 Task: Create a new event for a team-building picnic and games day on the 16th at 11 AM.
Action: Mouse moved to (55, 102)
Screenshot: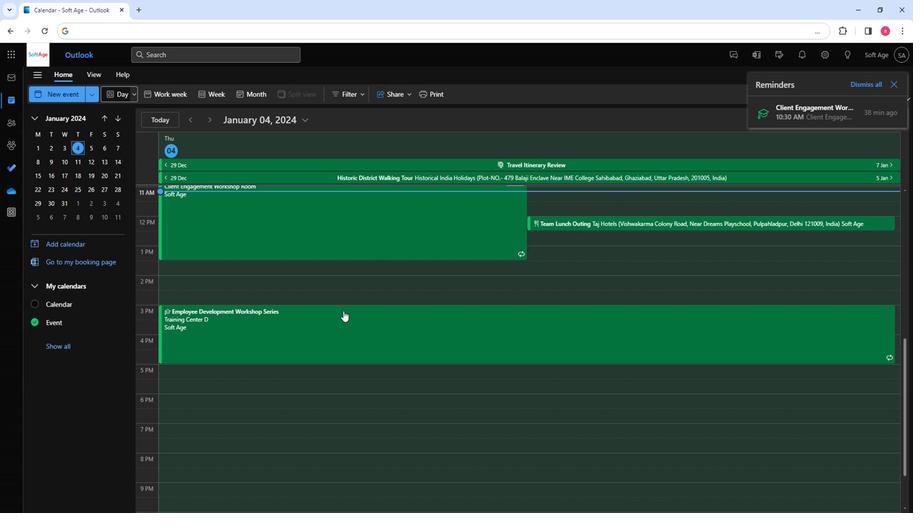 
Action: Mouse pressed left at (55, 102)
Screenshot: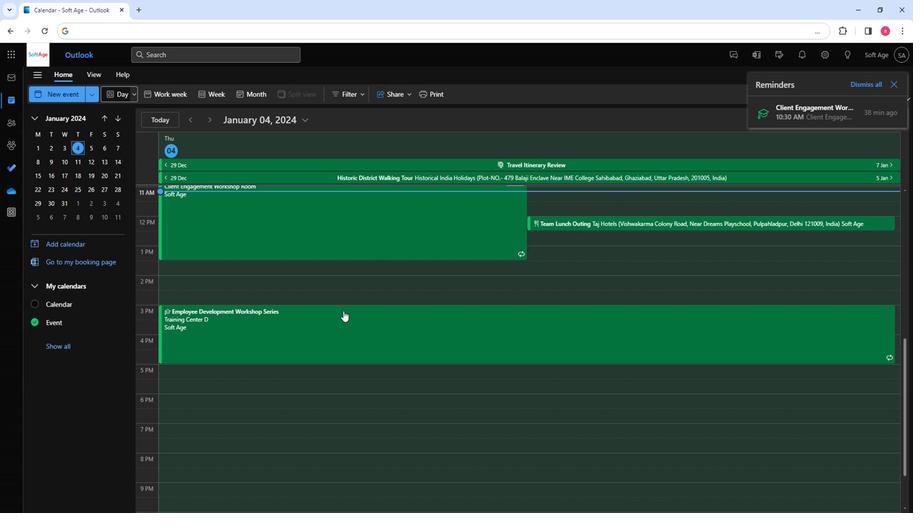 
Action: Mouse moved to (239, 165)
Screenshot: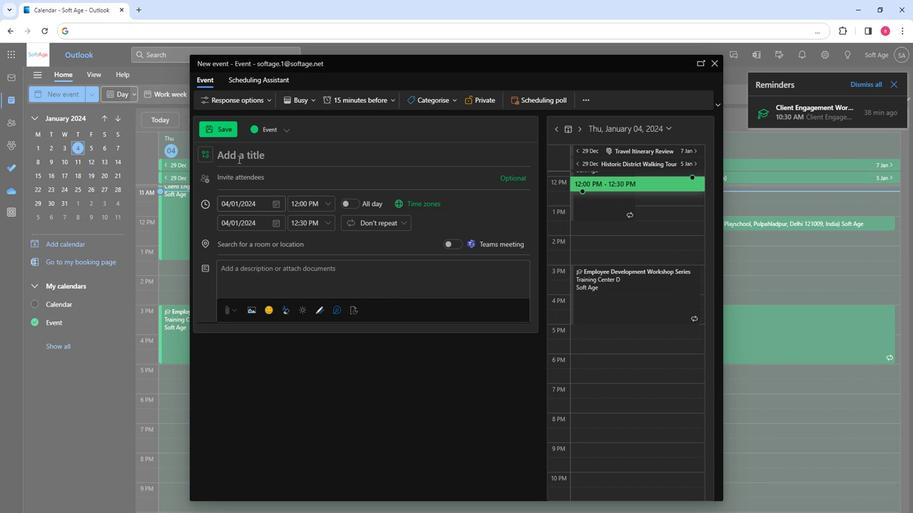 
Action: Mouse pressed left at (239, 165)
Screenshot: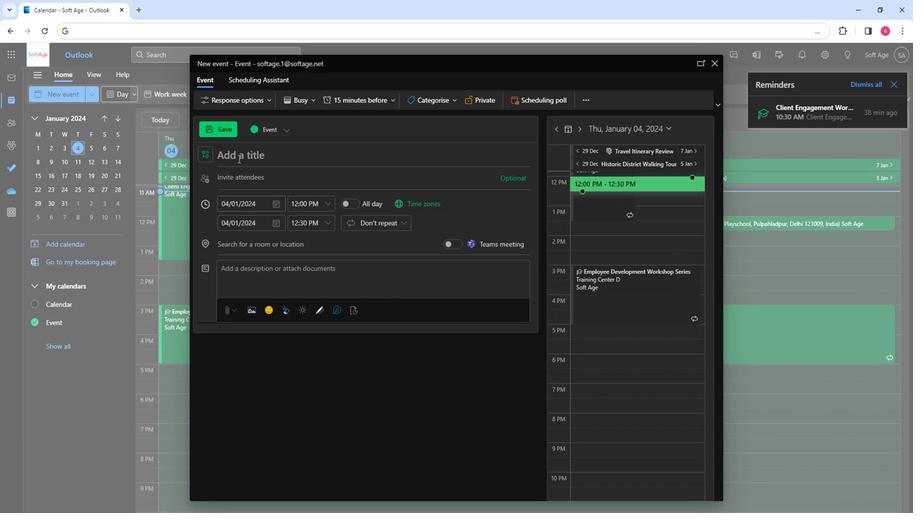 
Action: Key pressed <Key.shift><Key.shift><Key.shift><Key.shift><Key.shift><Key.shift><Key.shift><Key.shift><Key.shift><Key.shift><Key.shift><Key.shift><Key.shift><Key.shift><Key.shift><Key.shift><Key.shift><Key.shift><Key.shift><Key.shift><Key.shift>Team-<Key.shift>Building<Key.space><Key.shift>Picnic<Key.space><Key.shift>And<Key.space><Key.backspace><Key.backspace><Key.backspace><Key.backspace>and<Key.space><Key.shift><Key.shift><Key.shift><Key.shift><Key.shift><Key.shift><Key.shift><Key.shift><Key.shift><Key.shift><Key.shift><Key.shift><Key.shift><Key.shift><Key.shift><Key.shift><Key.shift><Key.shift><Key.shift><Key.shift><Key.shift><Key.shift><Key.shift><Key.shift><Key.shift><Key.shift><Key.shift><Key.shift><Key.shift><Key.shift><Key.shift><Key.shift><Key.shift><Key.shift><Key.shift><Key.shift><Key.shift><Key.shift><Key.shift><Key.shift><Key.shift><Key.shift><Key.shift><Key.shift><Key.shift><Key.shift><Key.shift><Key.shift><Key.shift><Key.shift><Key.shift><Key.shift><Key.shift><Key.shift><Key.shift><Key.shift><Key.shift><Key.shift>Games<Key.space><Key.shift>Day
Screenshot: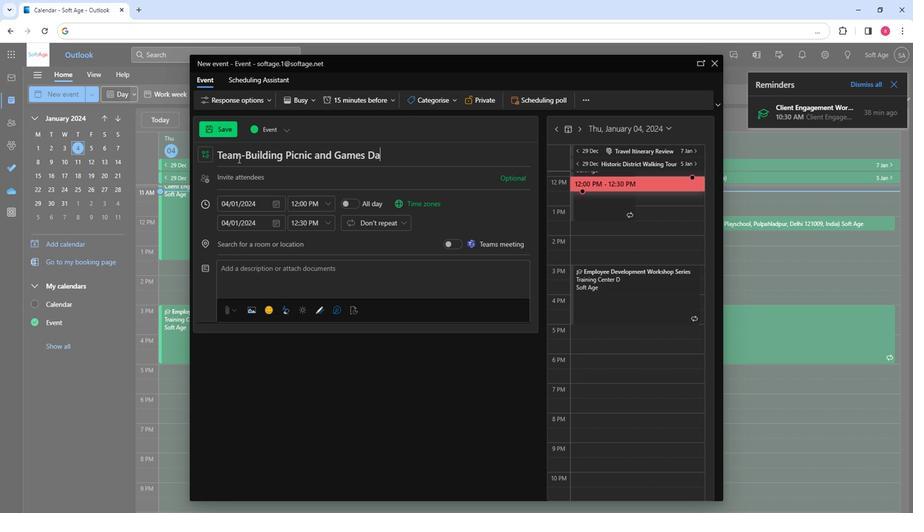 
Action: Mouse moved to (257, 178)
Screenshot: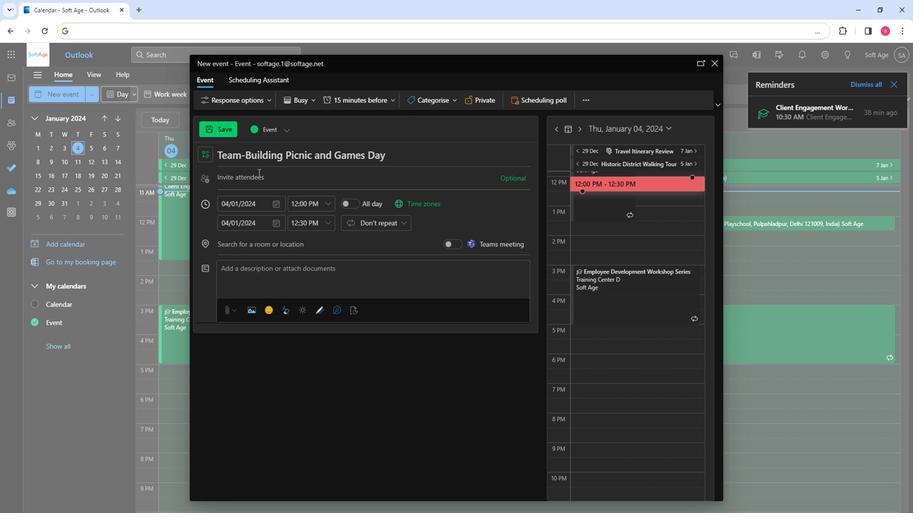 
Action: Mouse pressed left at (257, 178)
Screenshot: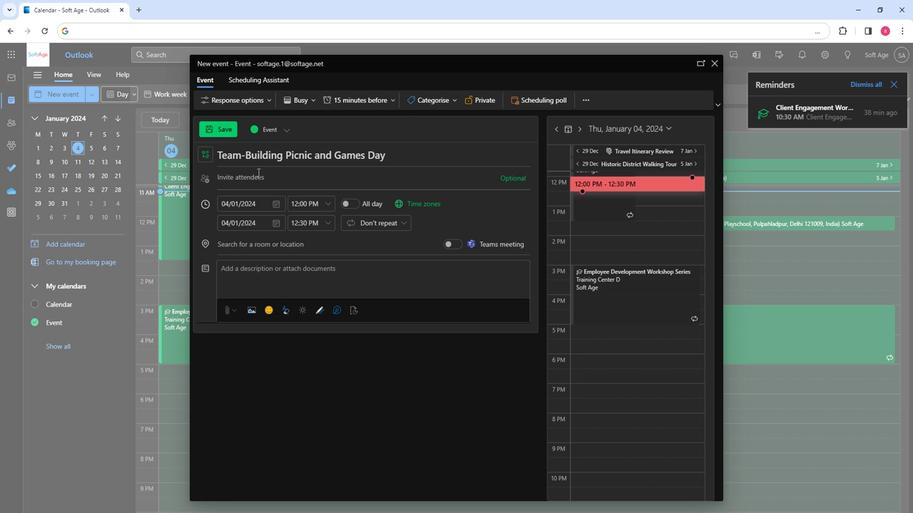 
Action: Key pressed so
Screenshot: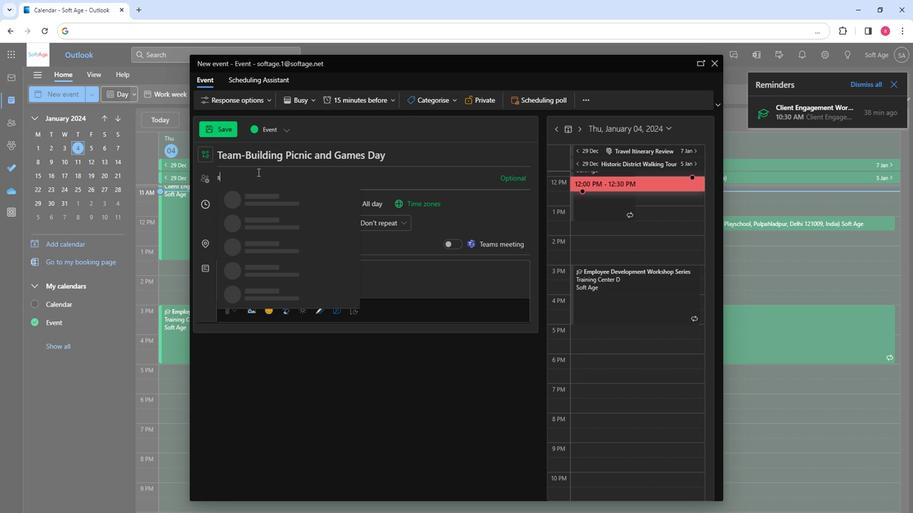
Action: Mouse moved to (255, 226)
Screenshot: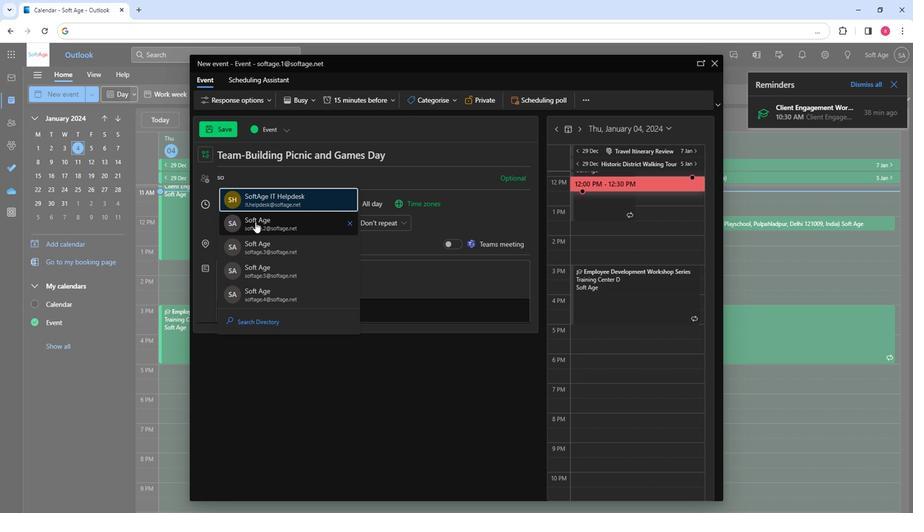 
Action: Mouse pressed left at (255, 226)
Screenshot: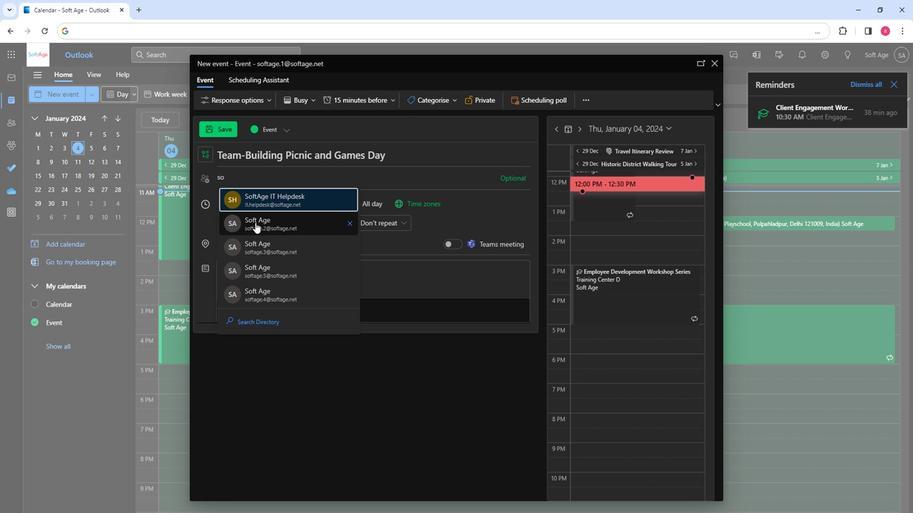 
Action: Key pressed so
Screenshot: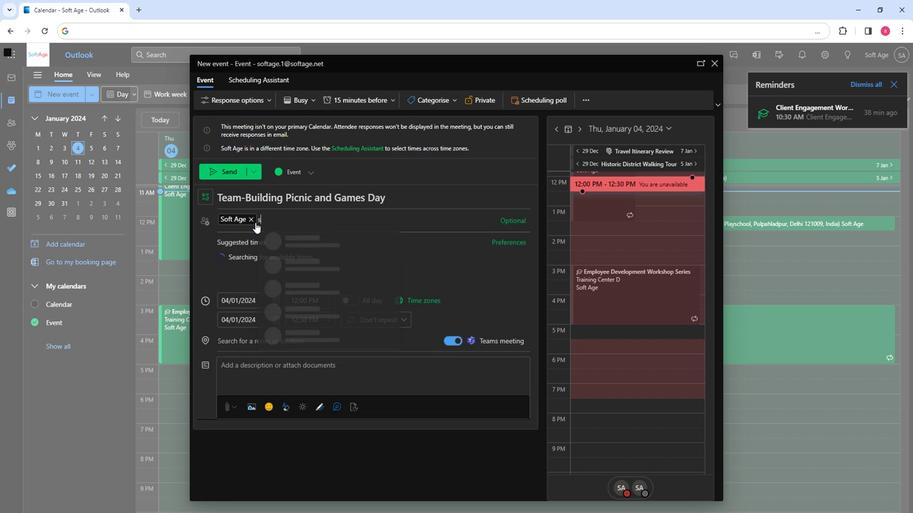 
Action: Mouse moved to (290, 288)
Screenshot: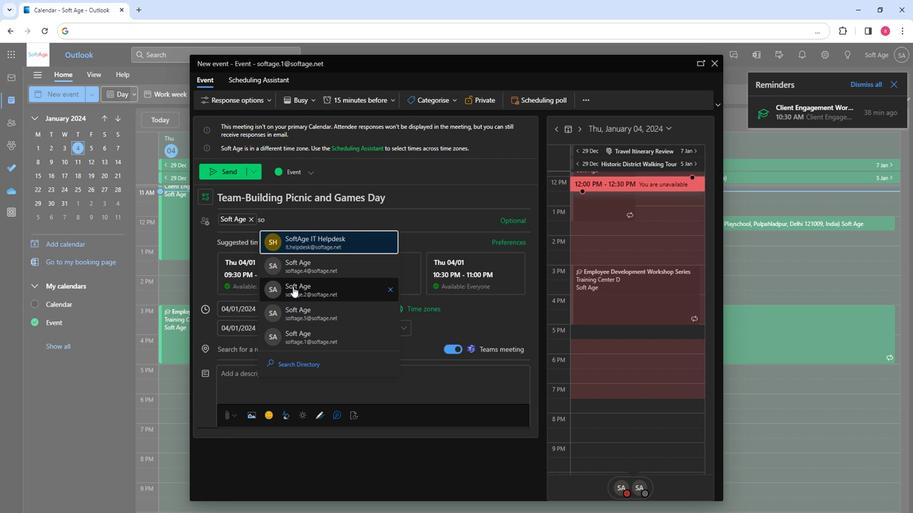
Action: Mouse pressed left at (290, 288)
Screenshot: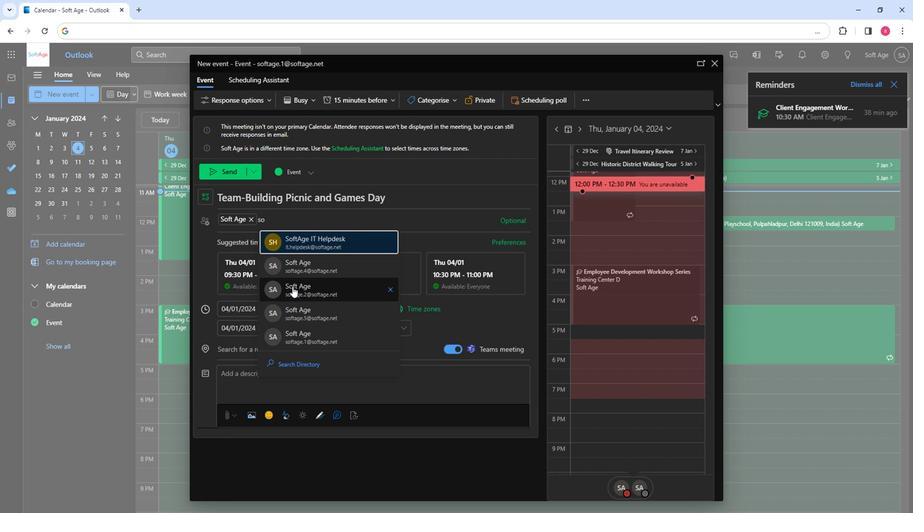 
Action: Key pressed so
Screenshot: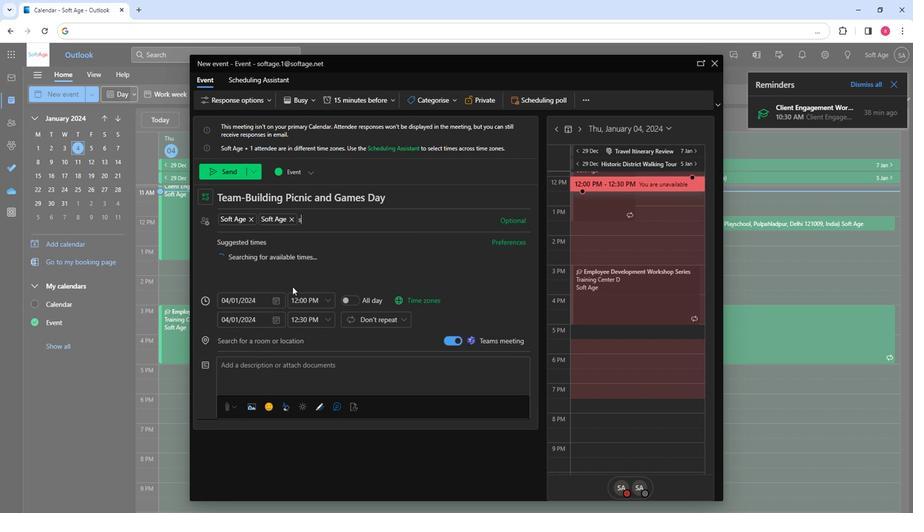 
Action: Mouse moved to (321, 315)
Screenshot: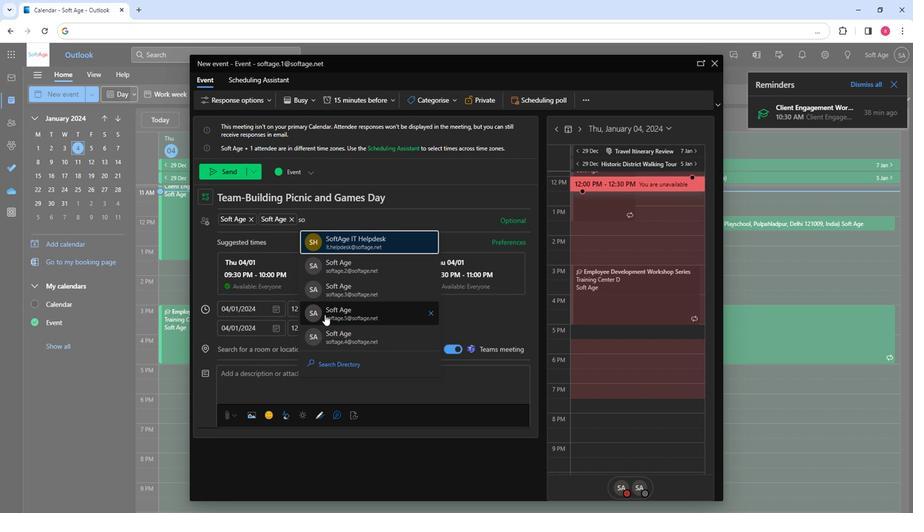 
Action: Mouse pressed left at (321, 315)
Screenshot: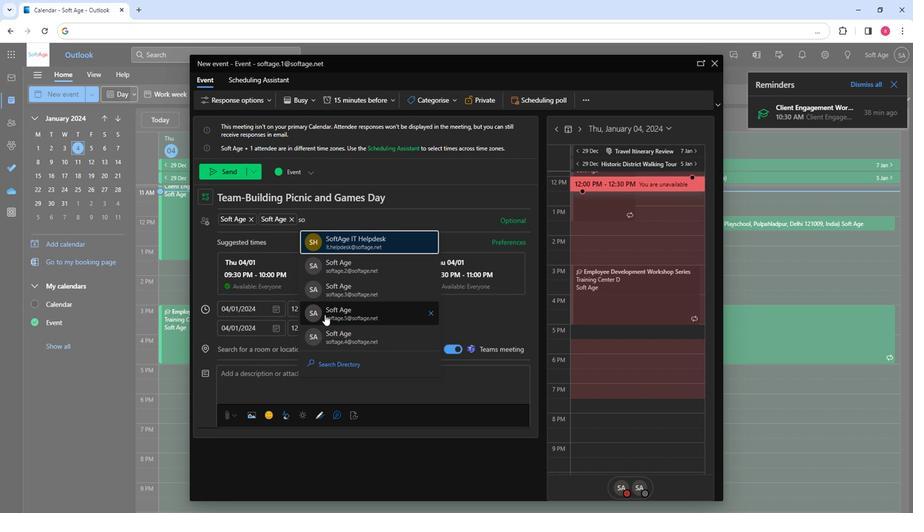 
Action: Key pressed so
Screenshot: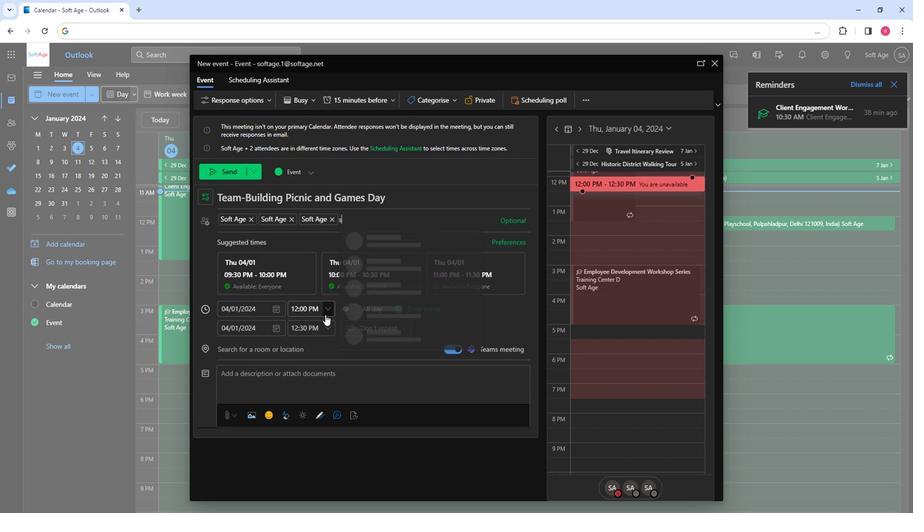 
Action: Mouse moved to (365, 339)
Screenshot: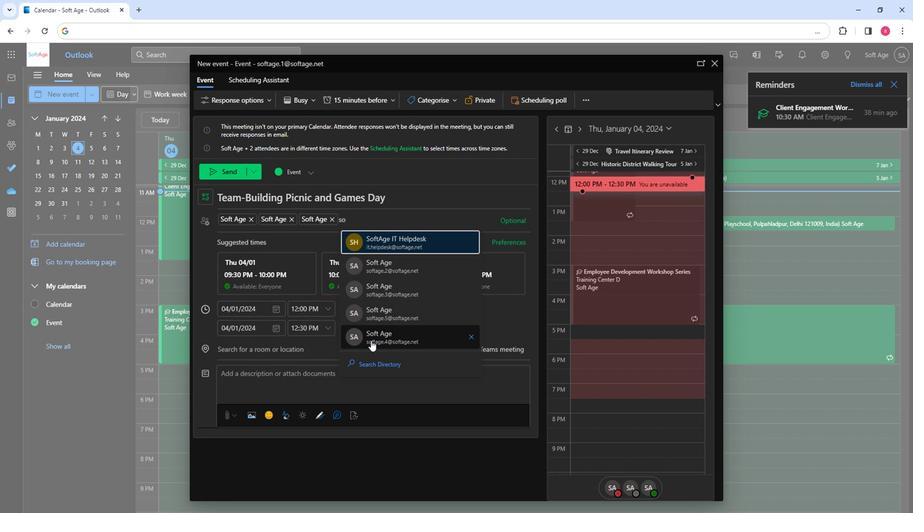 
Action: Mouse pressed left at (365, 339)
Screenshot: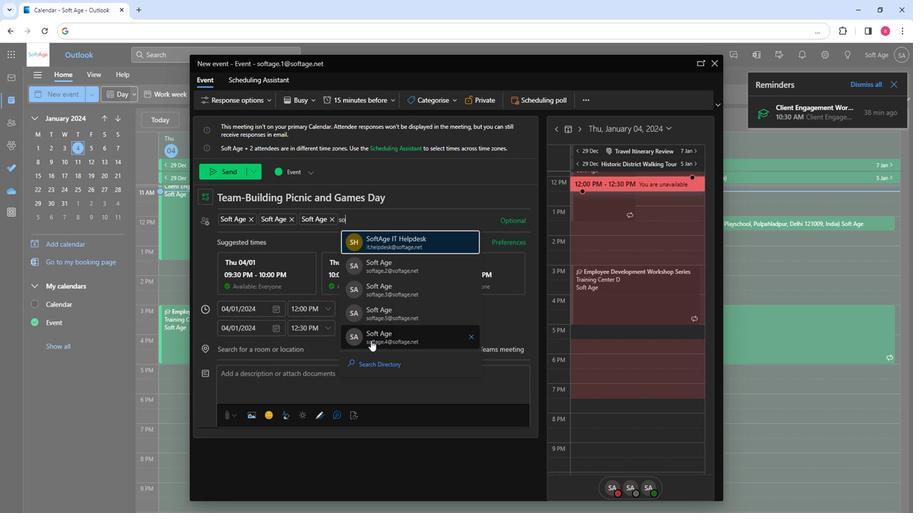 
Action: Mouse moved to (277, 308)
Screenshot: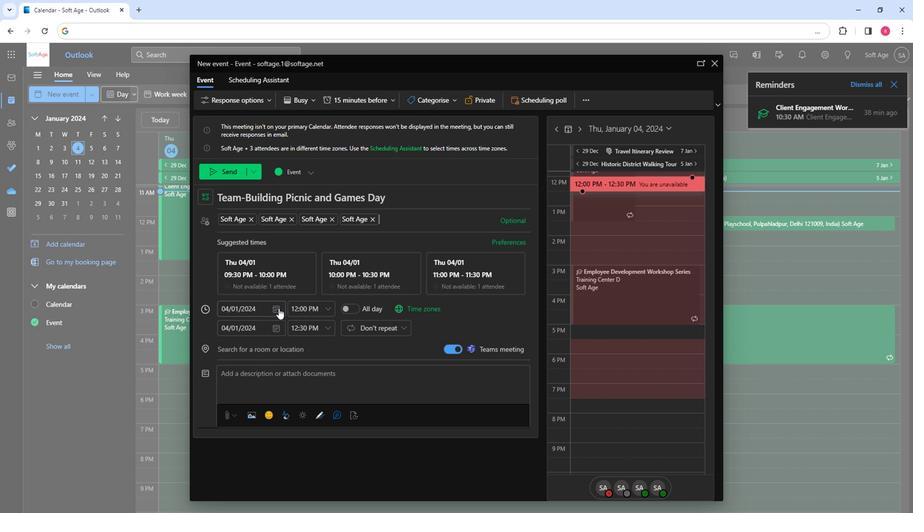 
Action: Mouse pressed left at (277, 308)
Screenshot: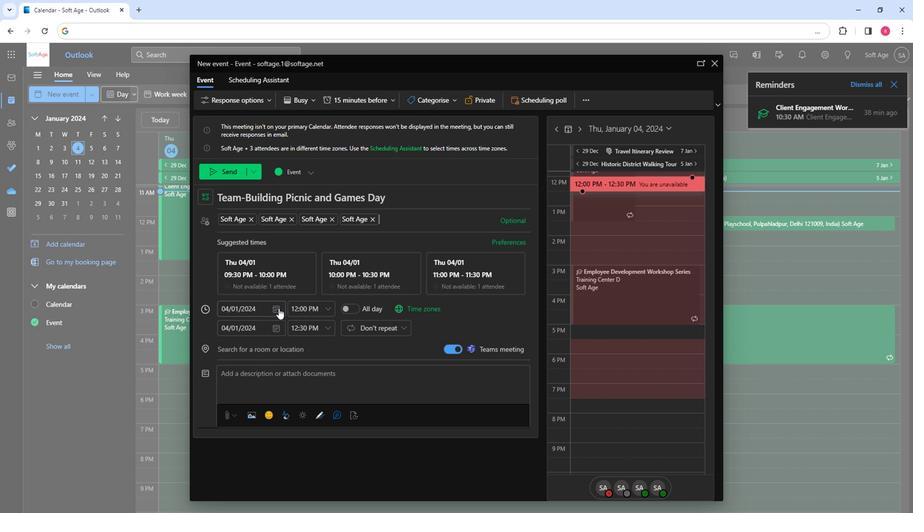 
Action: Mouse moved to (244, 385)
Screenshot: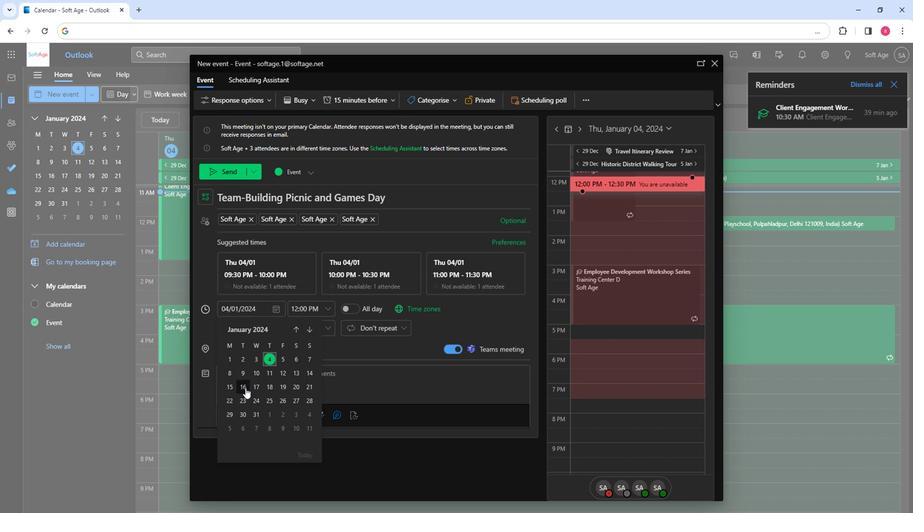 
Action: Mouse pressed left at (244, 385)
Screenshot: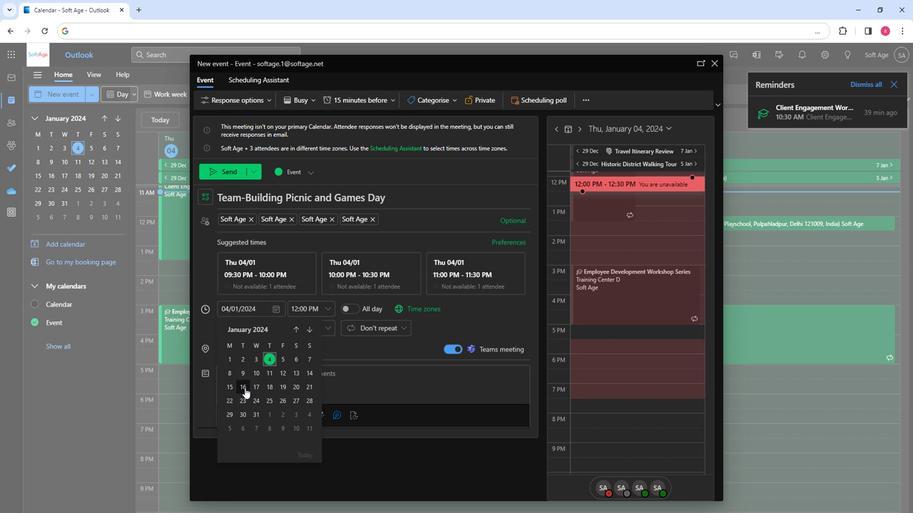 
Action: Mouse moved to (322, 308)
Screenshot: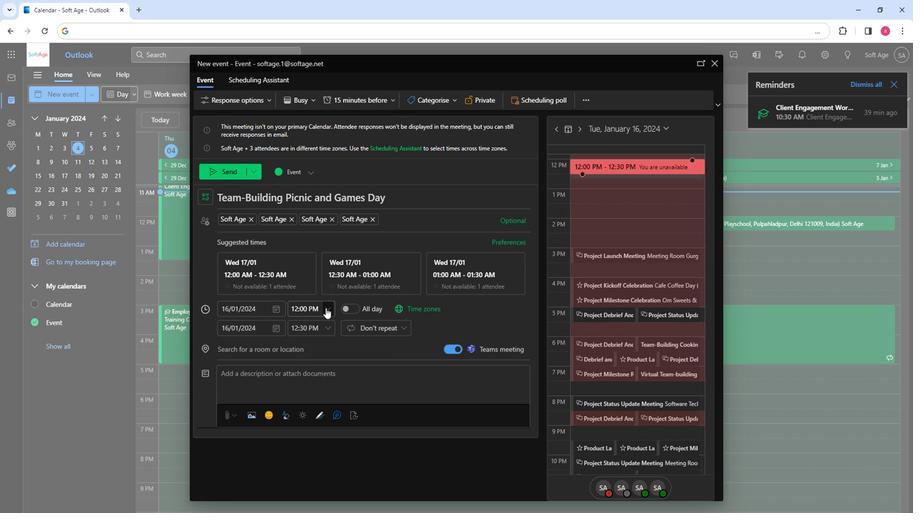 
Action: Mouse pressed left at (322, 308)
Screenshot: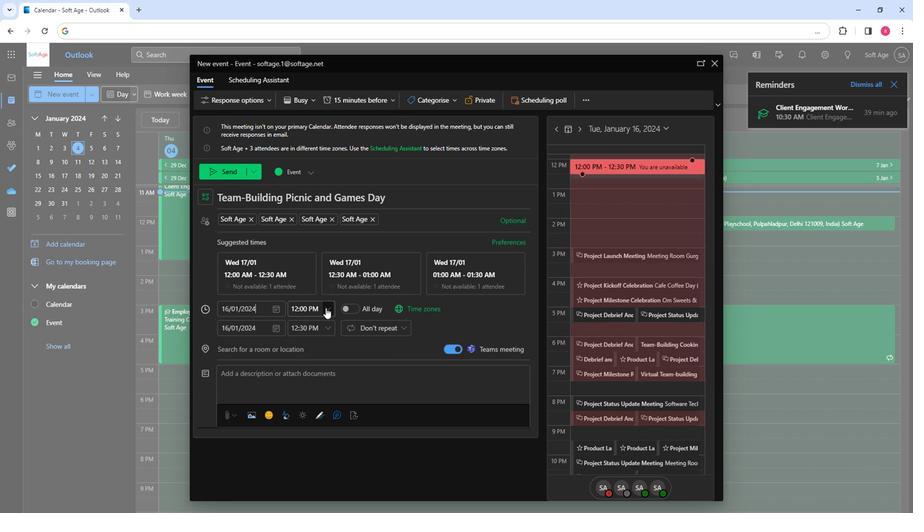
Action: Mouse moved to (308, 357)
Screenshot: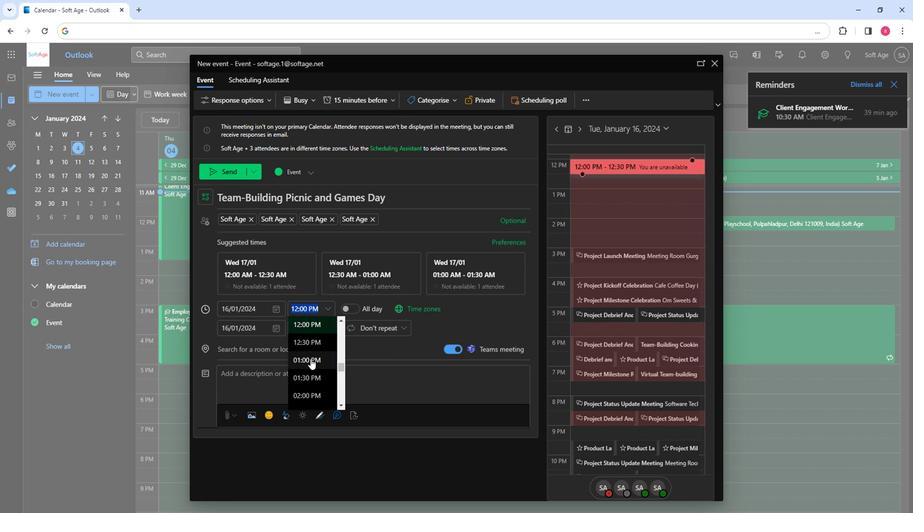 
Action: Mouse scrolled (308, 356) with delta (0, 0)
Screenshot: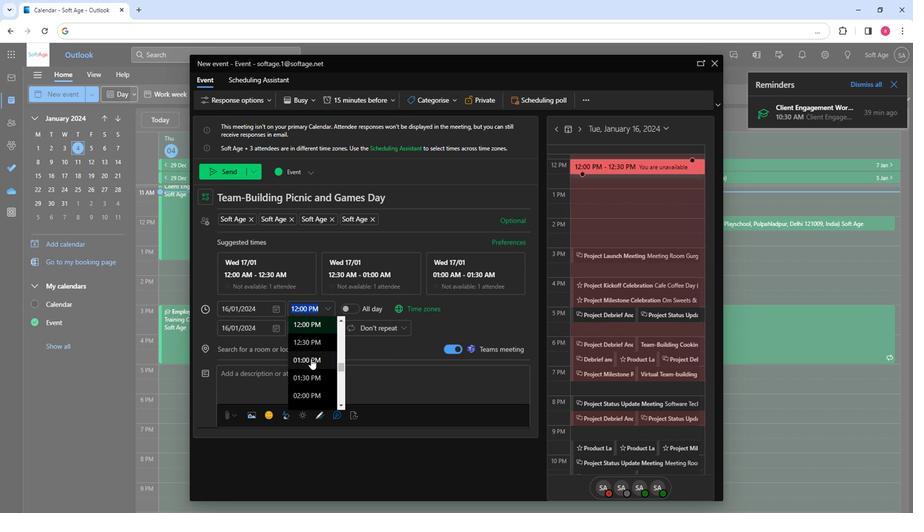 
Action: Mouse moved to (308, 357)
Screenshot: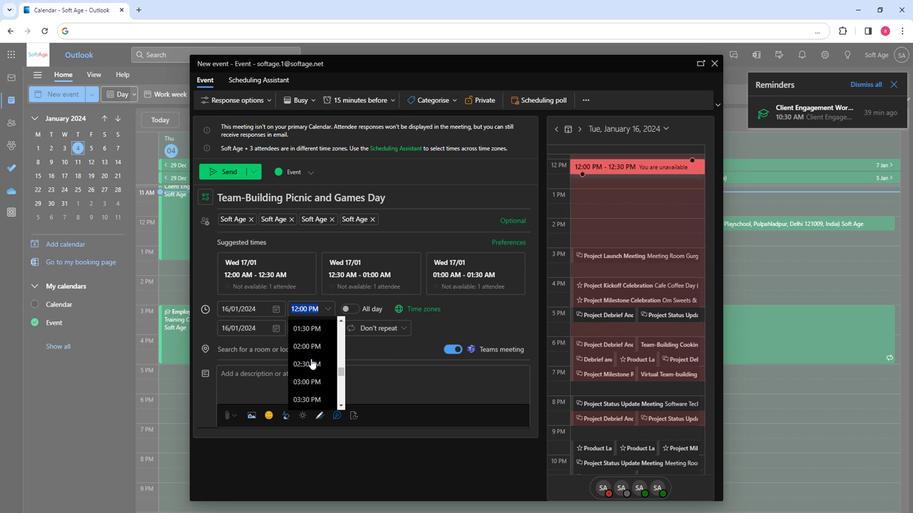 
Action: Mouse scrolled (308, 358) with delta (0, 0)
Screenshot: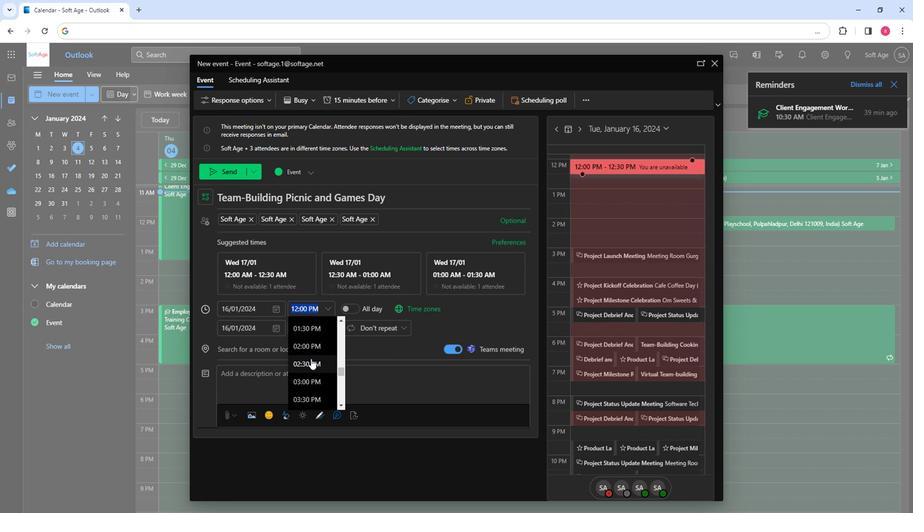 
Action: Mouse scrolled (308, 358) with delta (0, 0)
Screenshot: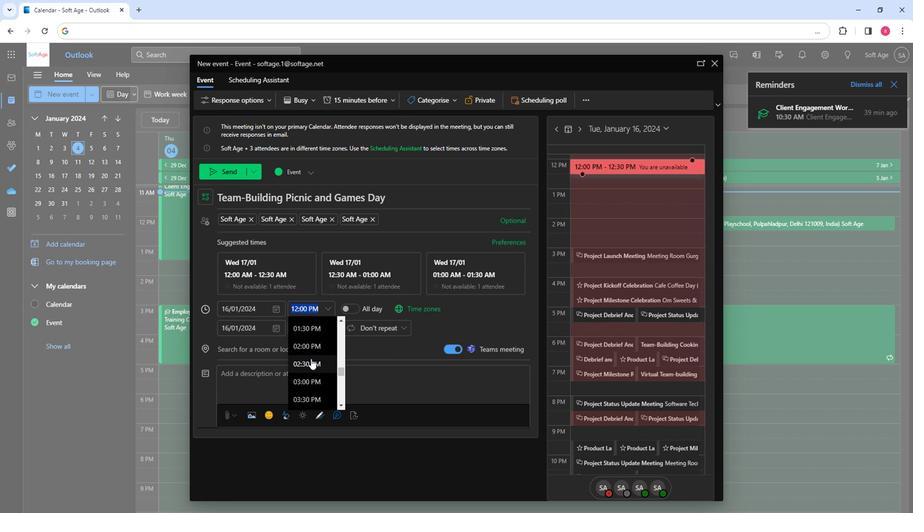 
Action: Mouse scrolled (308, 358) with delta (0, 0)
Screenshot: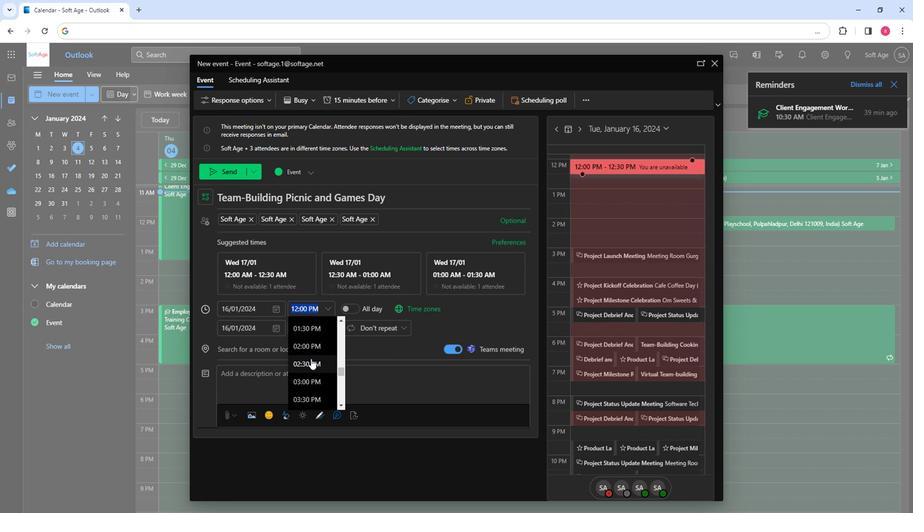 
Action: Mouse scrolled (308, 358) with delta (0, 0)
Screenshot: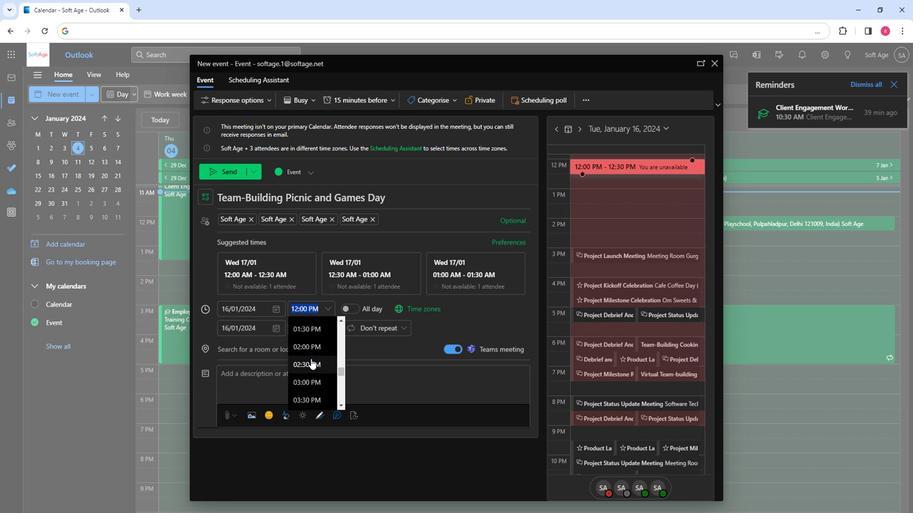 
Action: Mouse moved to (308, 357)
Screenshot: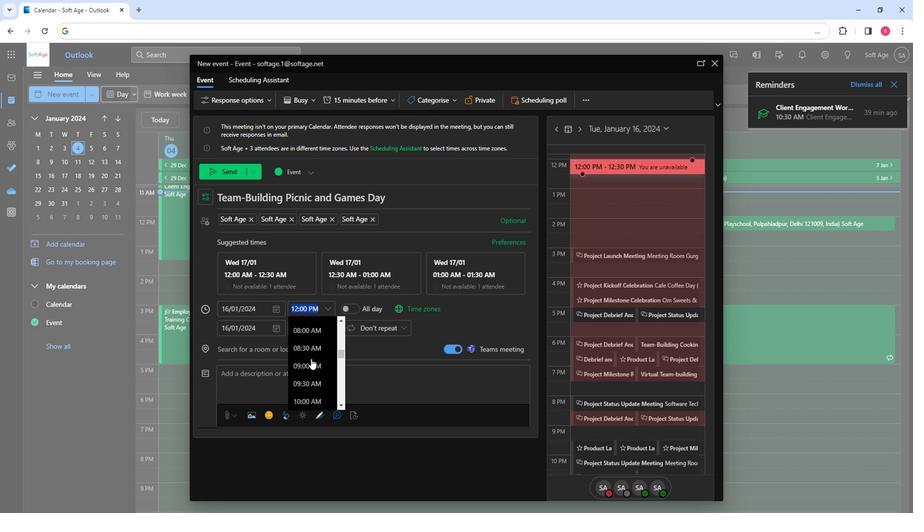 
Action: Mouse scrolled (308, 358) with delta (0, 0)
Screenshot: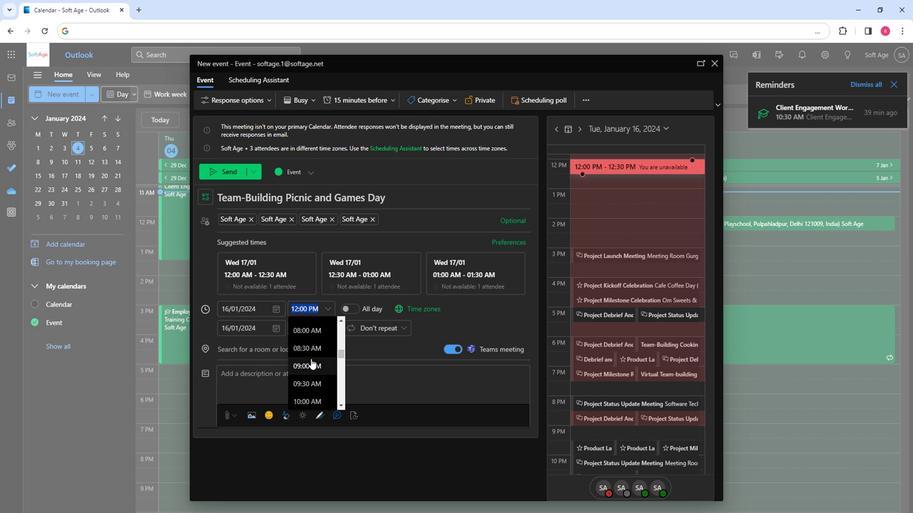 
Action: Mouse scrolled (308, 356) with delta (0, 0)
Screenshot: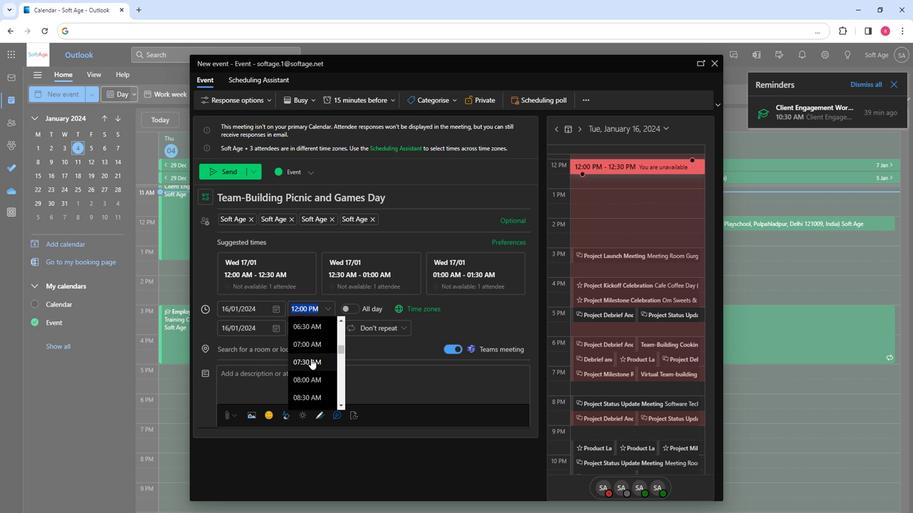 
Action: Mouse scrolled (308, 356) with delta (0, 0)
Screenshot: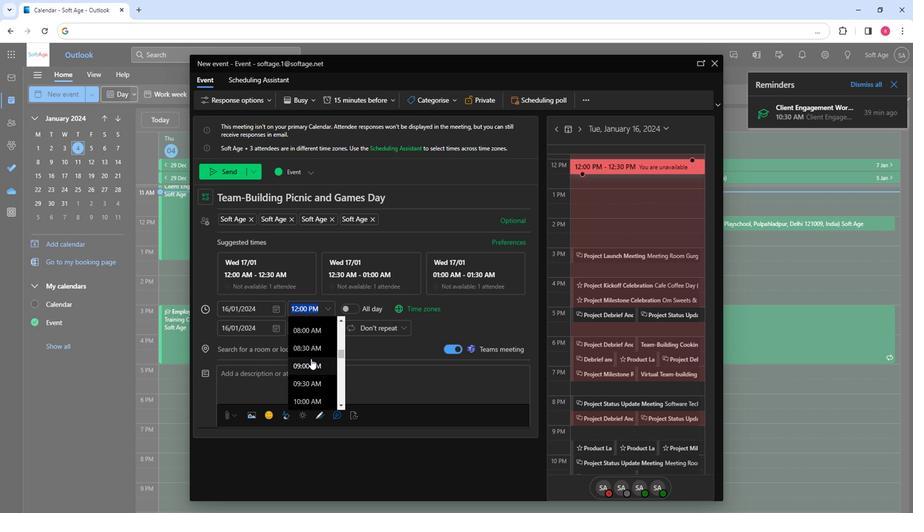 
Action: Mouse moved to (305, 373)
Screenshot: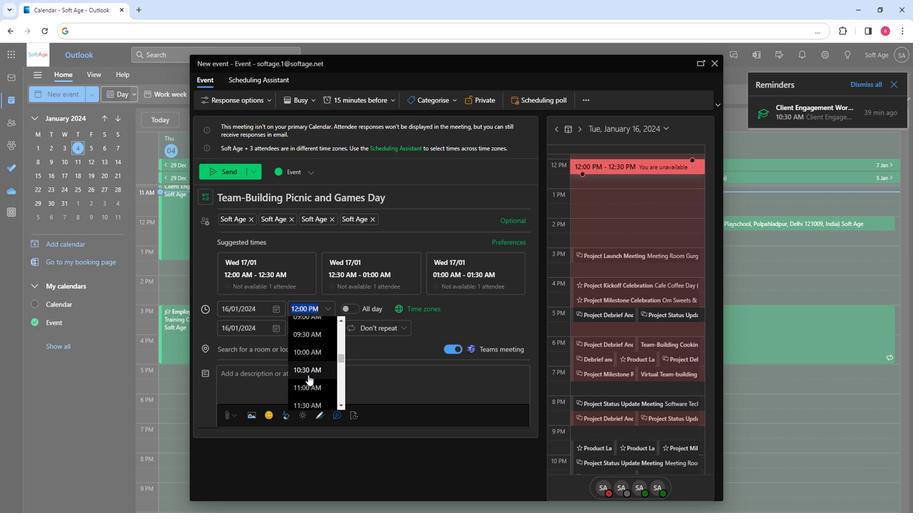 
Action: Mouse scrolled (305, 372) with delta (0, 0)
Screenshot: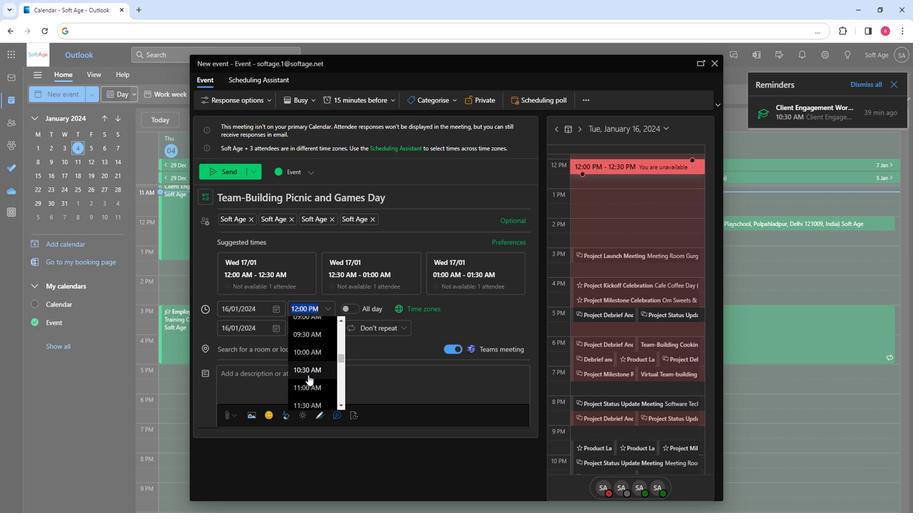 
Action: Mouse moved to (306, 337)
Screenshot: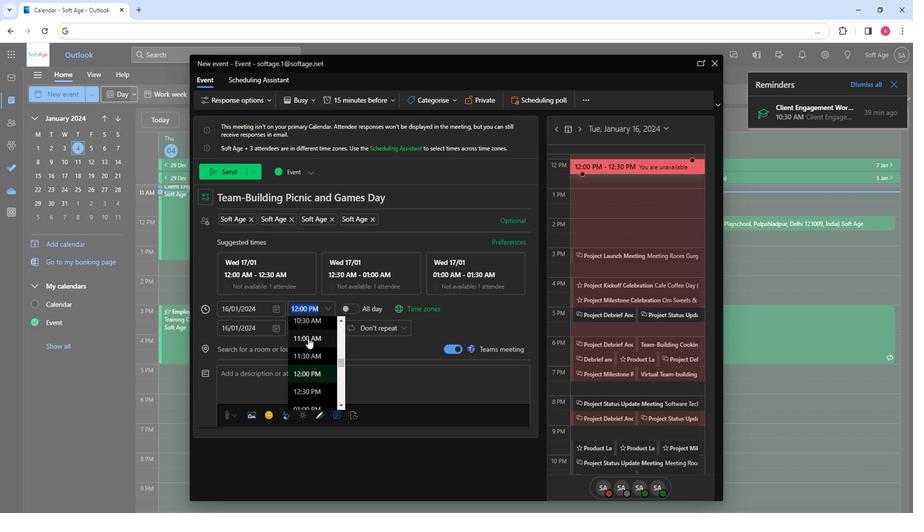 
Action: Mouse pressed left at (306, 337)
Screenshot: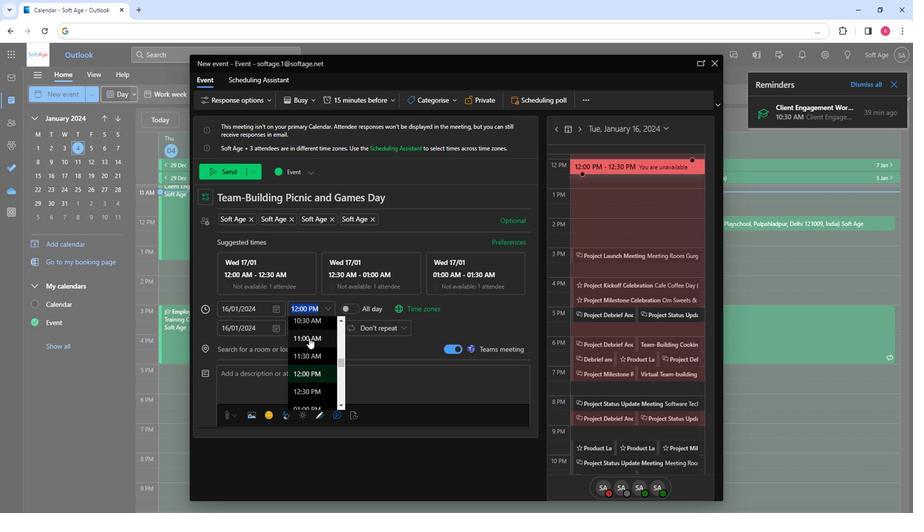 
Action: Mouse moved to (277, 342)
Screenshot: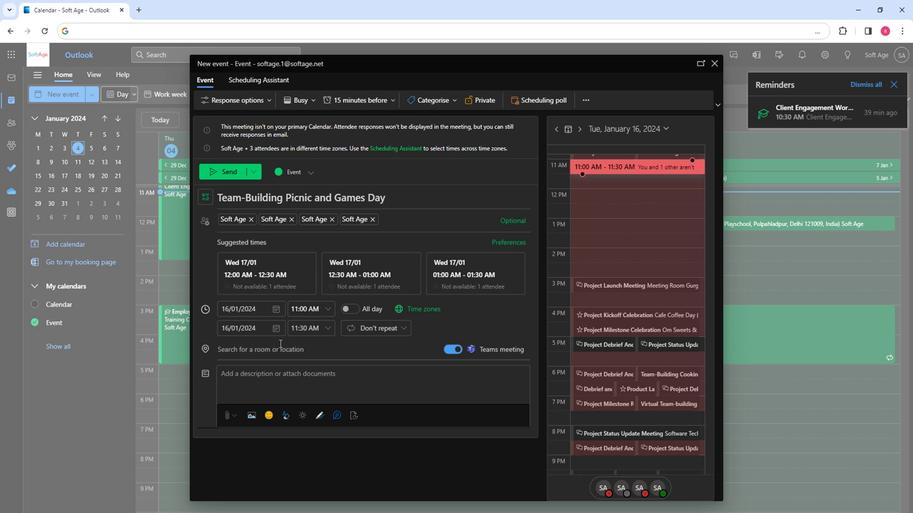 
Action: Mouse pressed left at (277, 342)
Screenshot: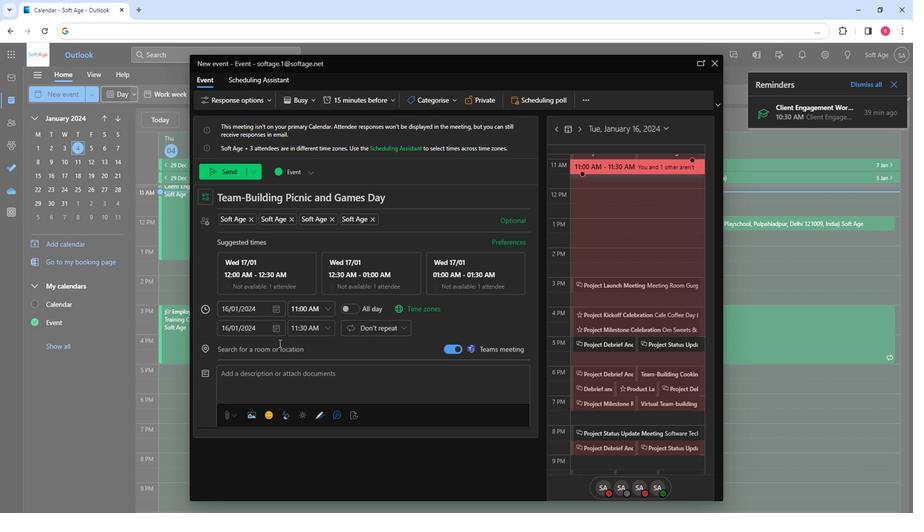 
Action: Key pressed so
Screenshot: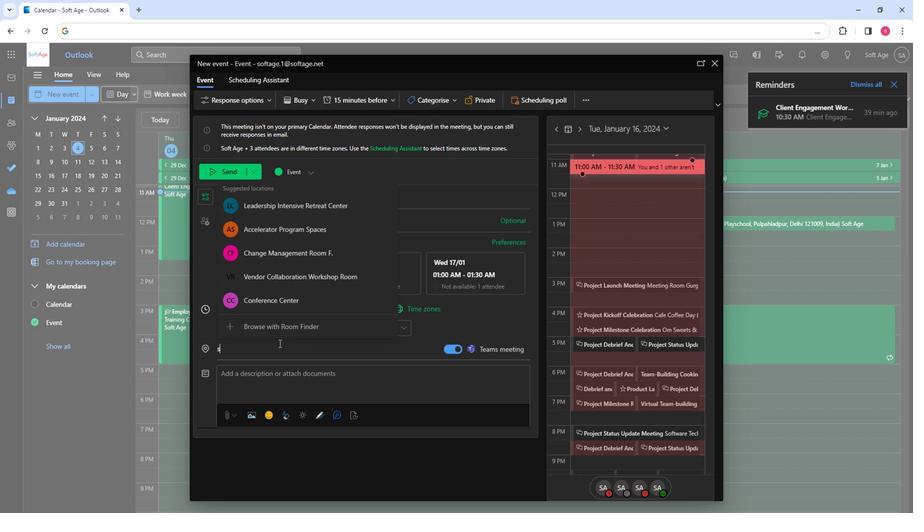 
Action: Mouse moved to (269, 301)
Screenshot: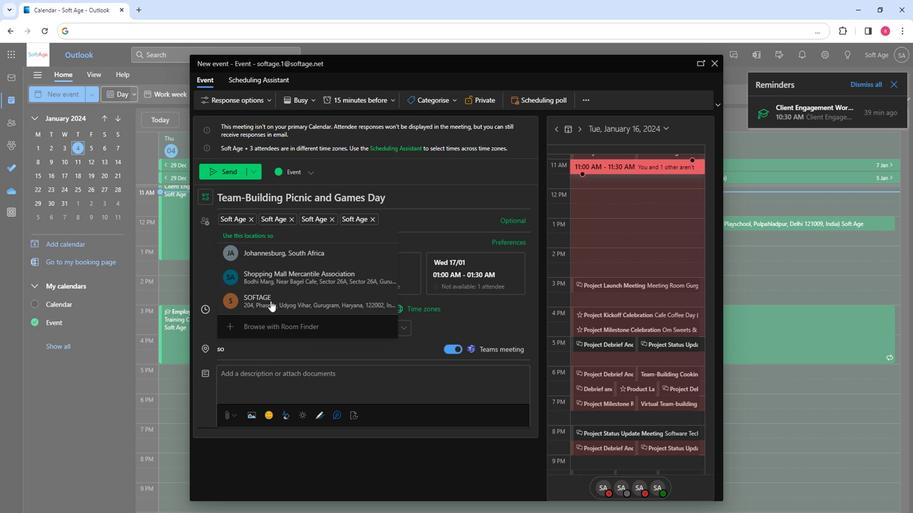 
Action: Mouse pressed left at (269, 301)
Screenshot: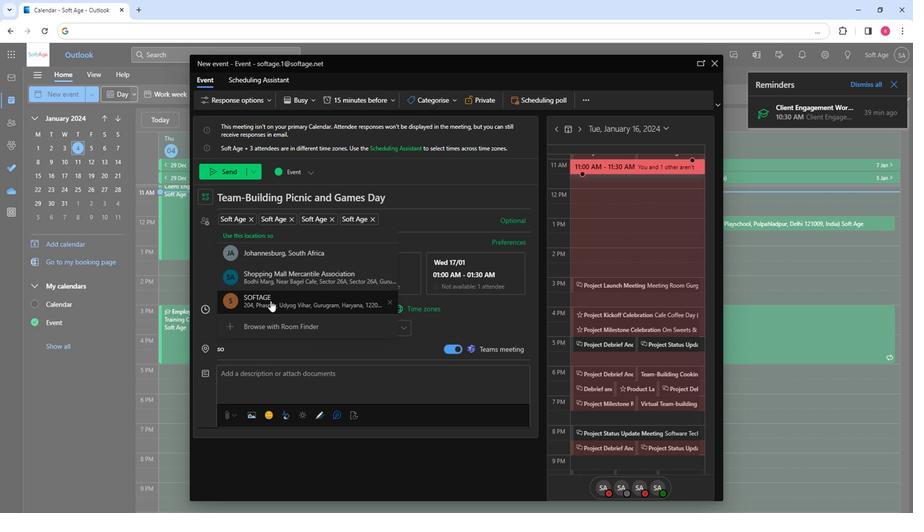 
Action: Mouse moved to (275, 345)
Screenshot: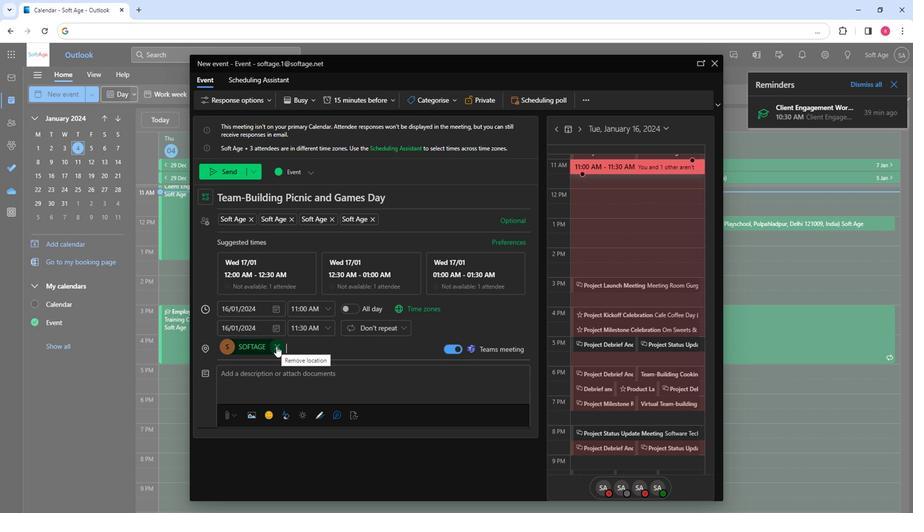 
Action: Mouse pressed left at (275, 345)
Screenshot: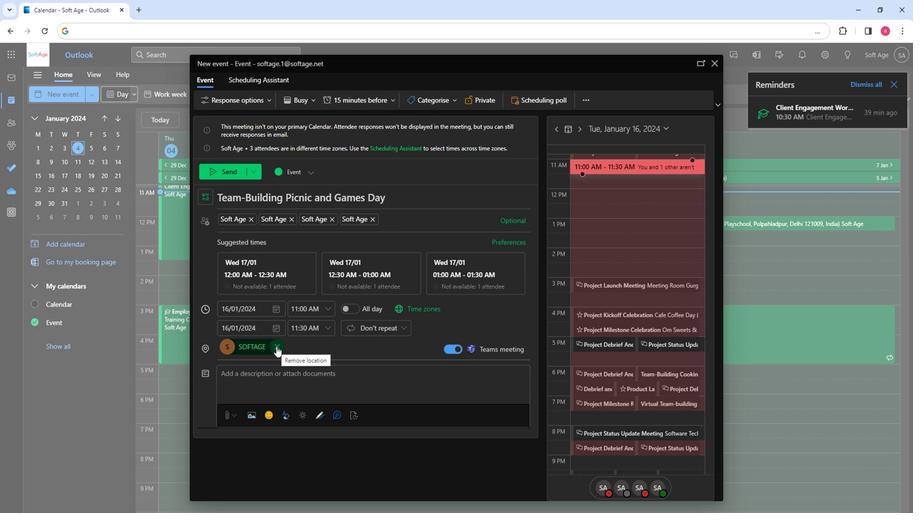 
Action: Mouse moved to (273, 342)
Screenshot: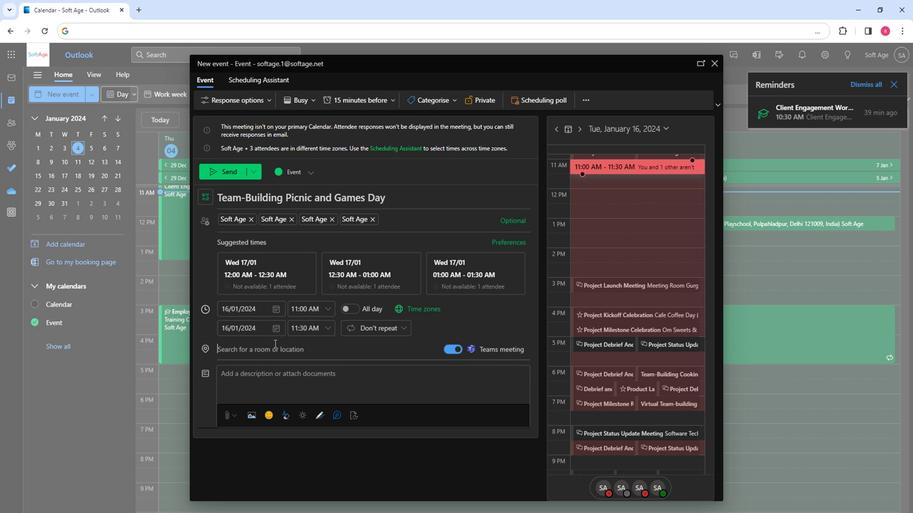 
Action: Mouse pressed left at (273, 342)
Screenshot: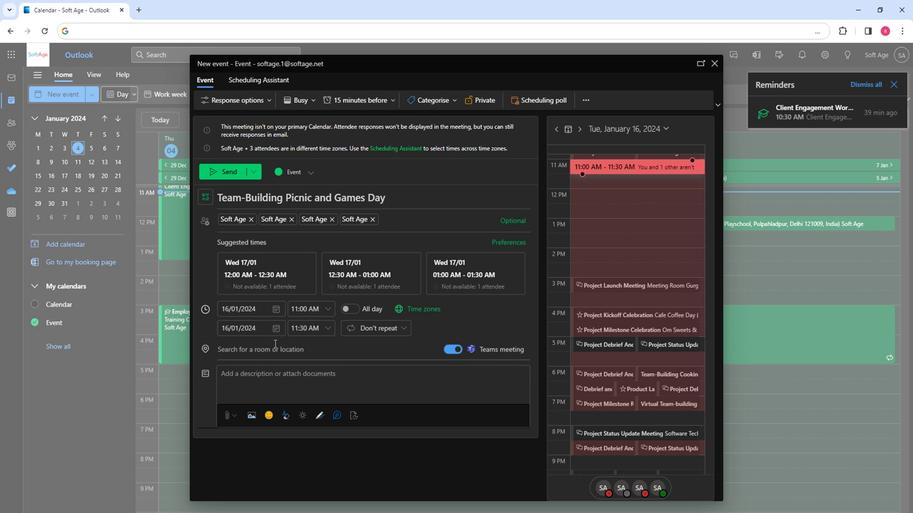 
Action: Mouse moved to (272, 342)
Screenshot: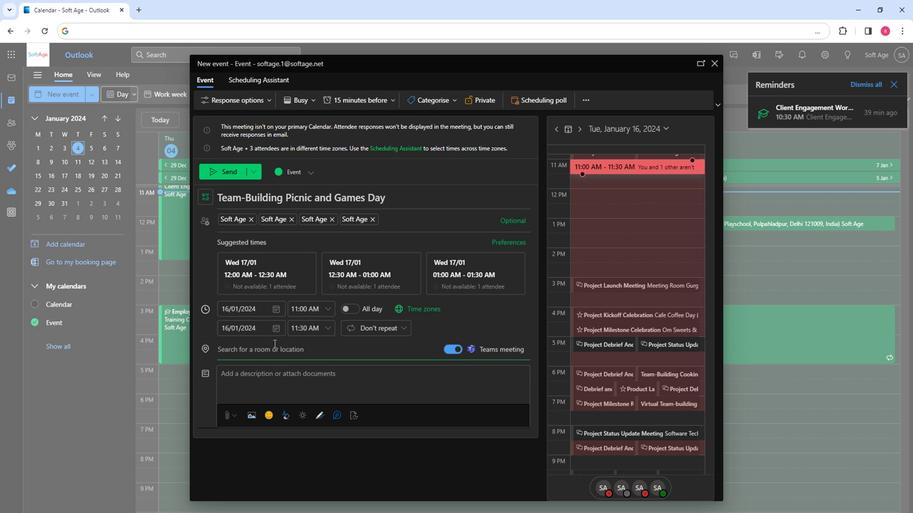 
Action: Key pressed game
Screenshot: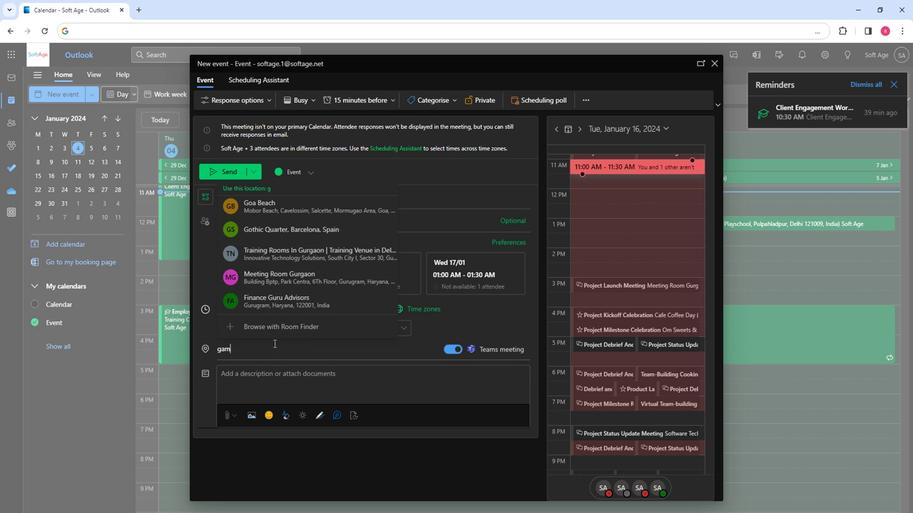 
Action: Mouse moved to (295, 214)
Screenshot: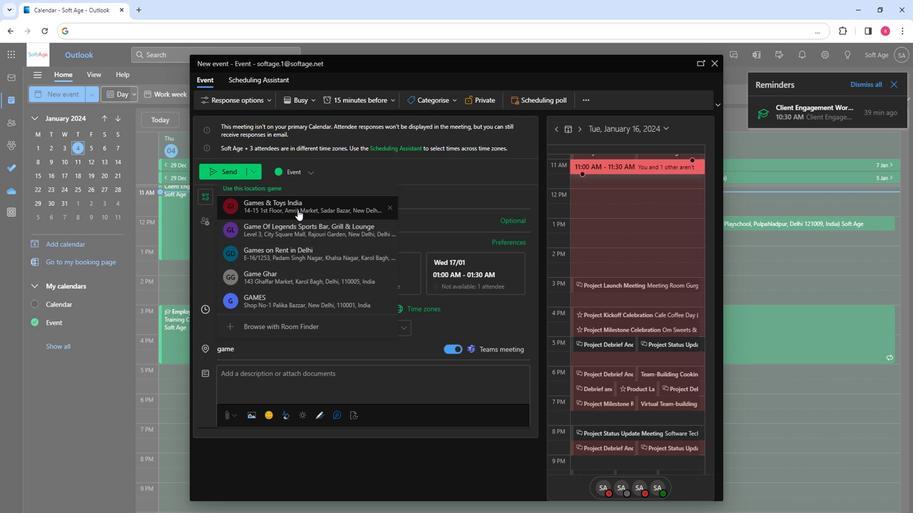 
Action: Mouse pressed left at (295, 214)
Screenshot: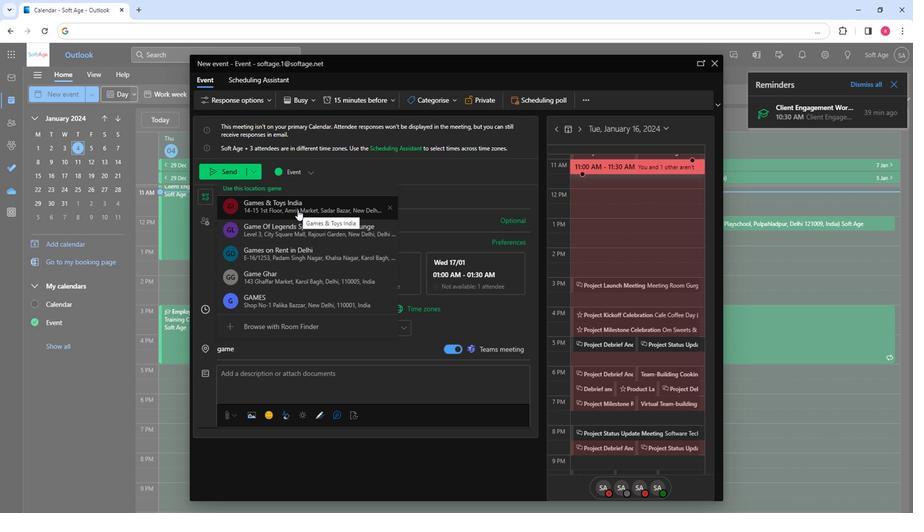 
Action: Mouse moved to (274, 372)
Screenshot: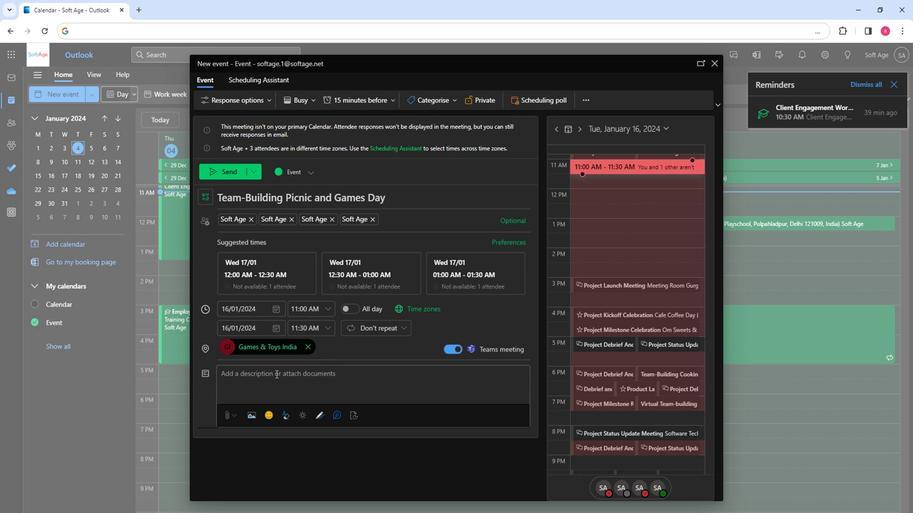 
Action: Mouse pressed left at (274, 372)
Screenshot: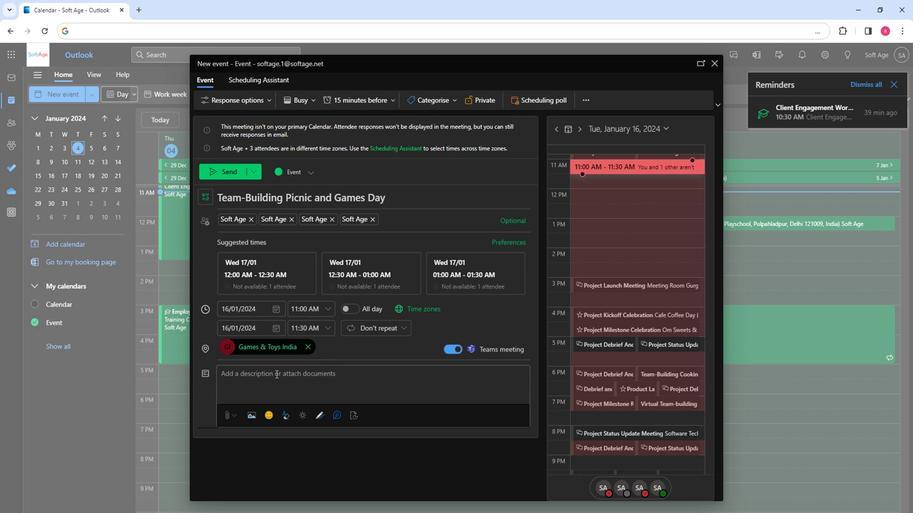 
Action: Key pressed <Key.shift>Unwind<Key.space>and<Key.space>bond<Key.space>with<Key.space>a<Key.space>team-building<Key.space>picnic<Key.space>and<Key.space>games<Key.space>day.<Key.space><Key.shift>Enjoy<Key.space>a<Key.space>day<Key.space>relaxation,<Key.space>delicious<Key.space>food<Key.space>,<Key.space><Key.backspace><Key.backspace><Key.backspace>,<Key.space>and<Key.space>friendly<Key.space>competition,<Key.space>fostering<Key.space>camaraderie<Key.space>and<Key.space>building<Key.space>lasting<Key.space>connections.
Screenshot: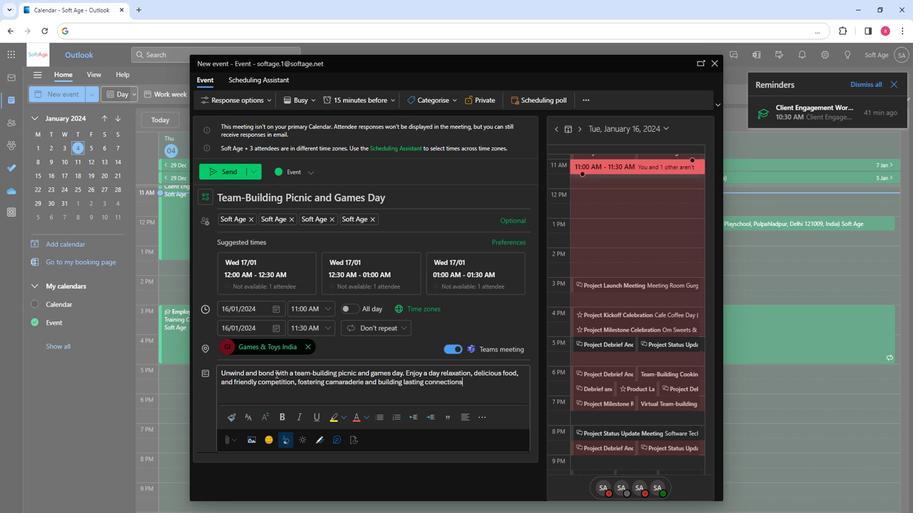 
Action: Mouse moved to (306, 376)
Screenshot: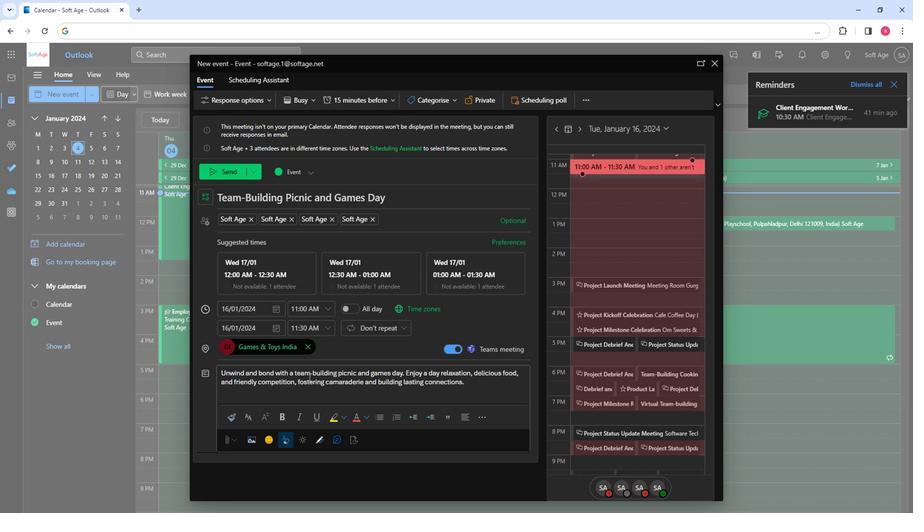 
Action: Mouse pressed left at (306, 376)
Screenshot: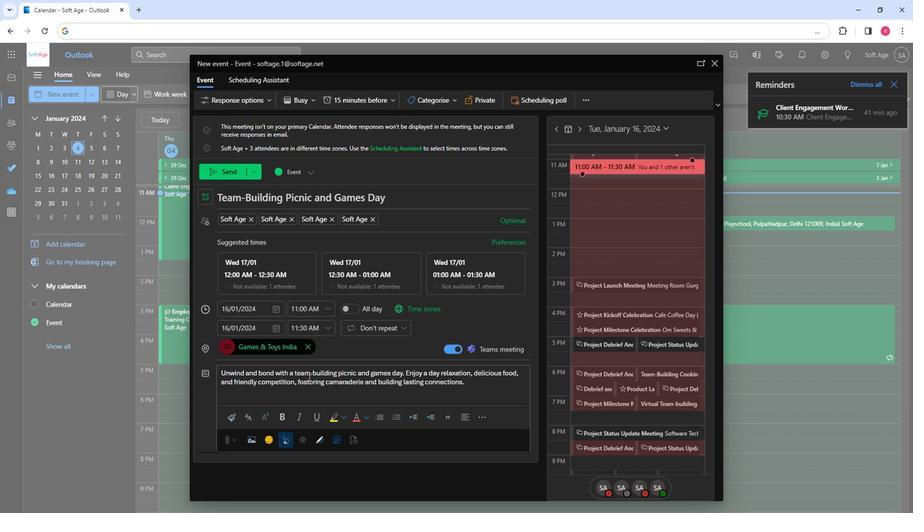 
Action: Mouse pressed left at (306, 376)
Screenshot: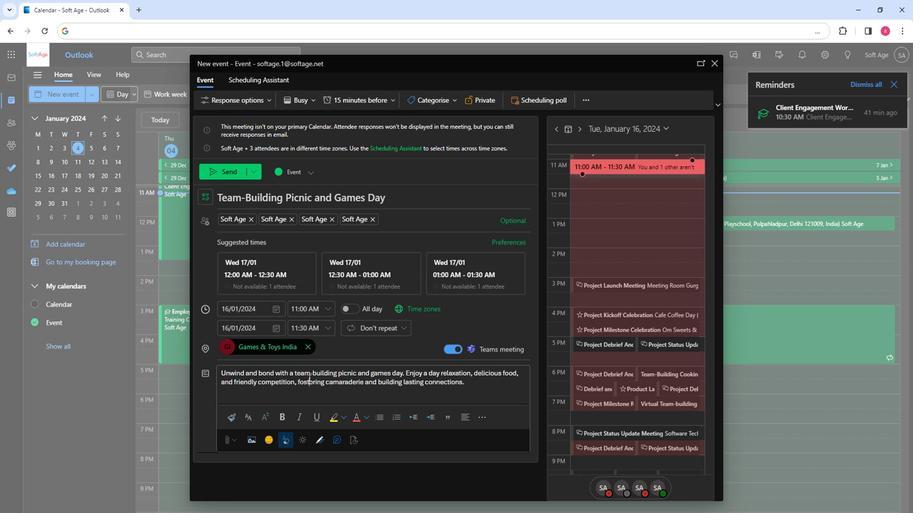 
Action: Mouse pressed left at (306, 376)
Screenshot: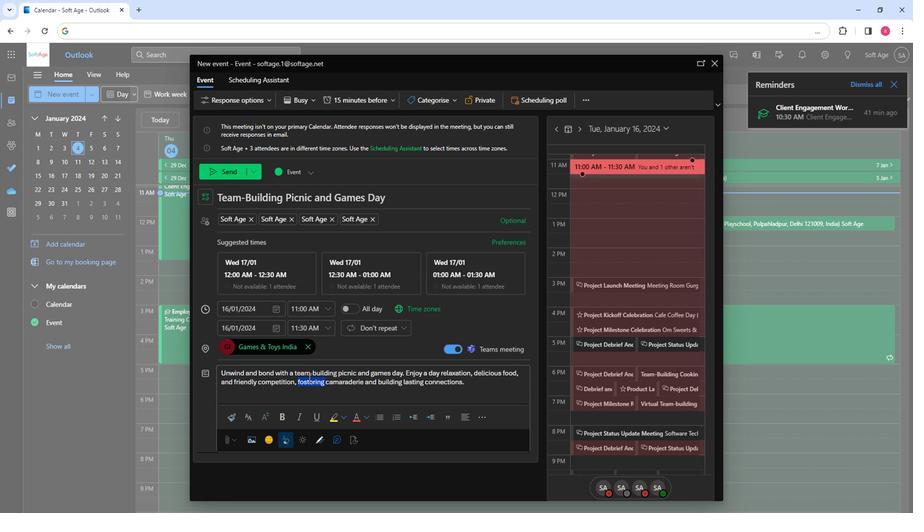 
Action: Mouse pressed left at (306, 376)
Screenshot: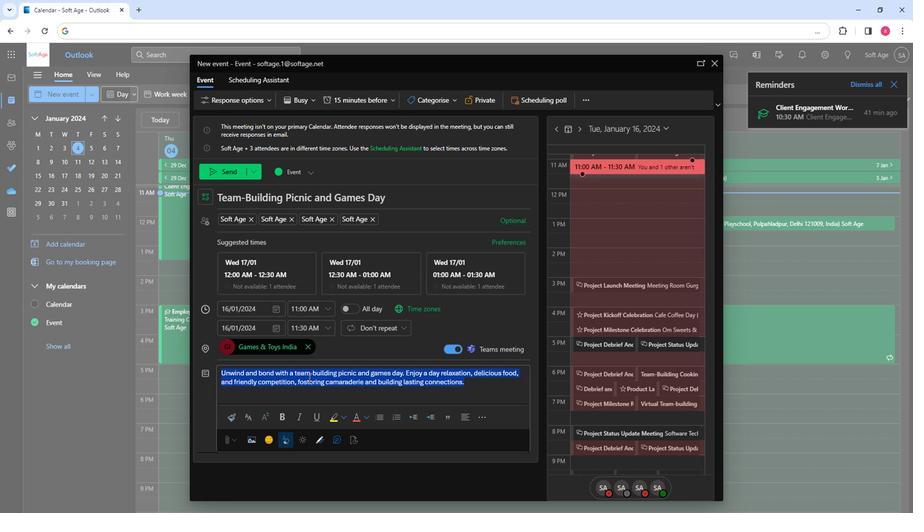 
Action: Mouse moved to (249, 412)
Screenshot: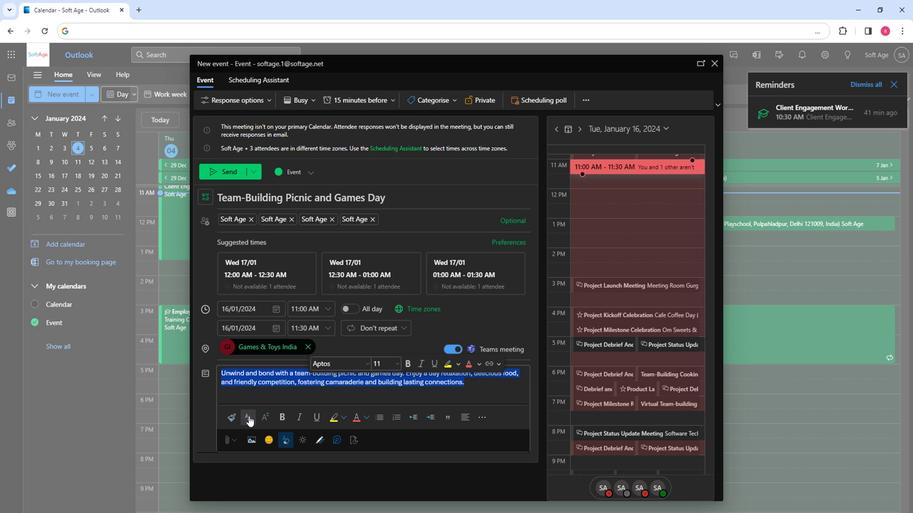 
Action: Mouse pressed left at (249, 412)
Screenshot: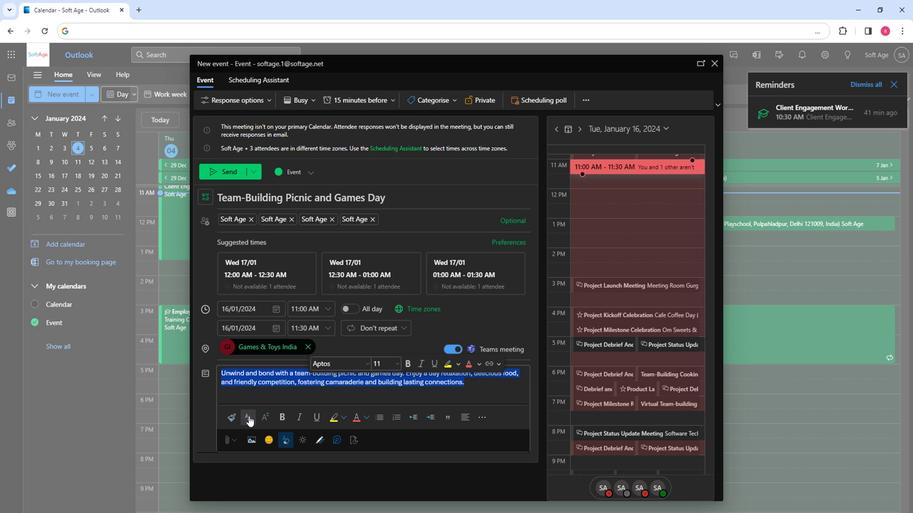
Action: Mouse moved to (302, 329)
Screenshot: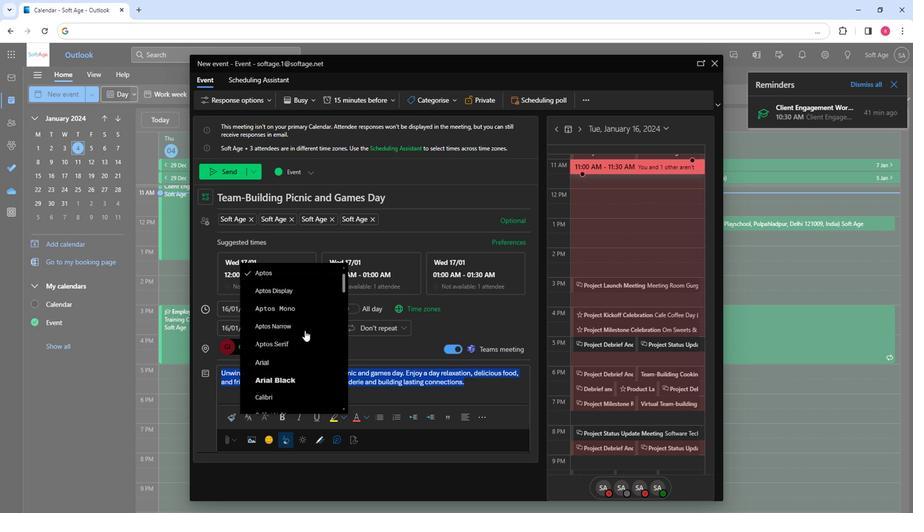 
Action: Mouse scrolled (302, 329) with delta (0, 0)
Screenshot: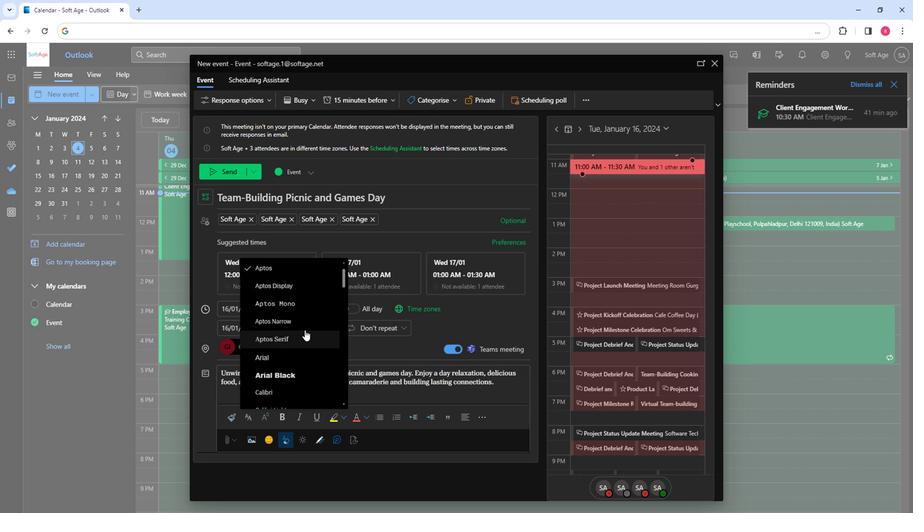 
Action: Mouse scrolled (302, 329) with delta (0, 0)
Screenshot: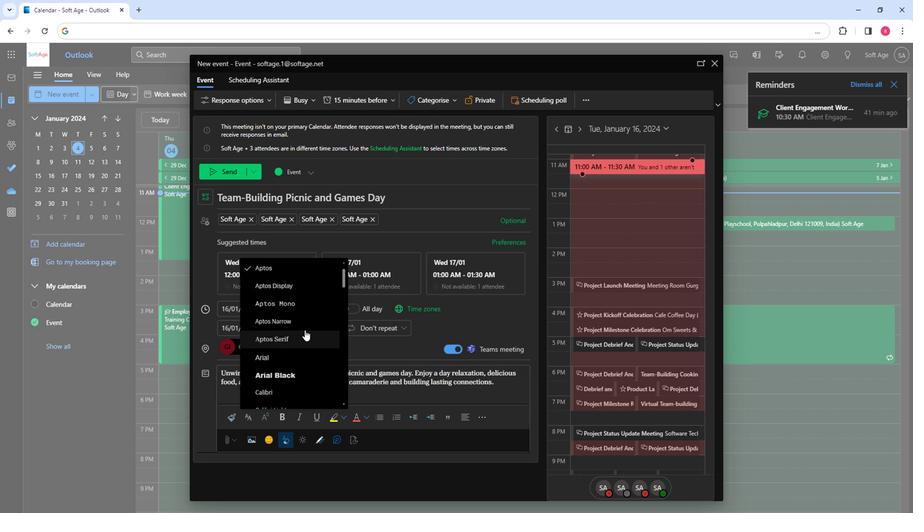 
Action: Mouse scrolled (302, 329) with delta (0, 0)
Screenshot: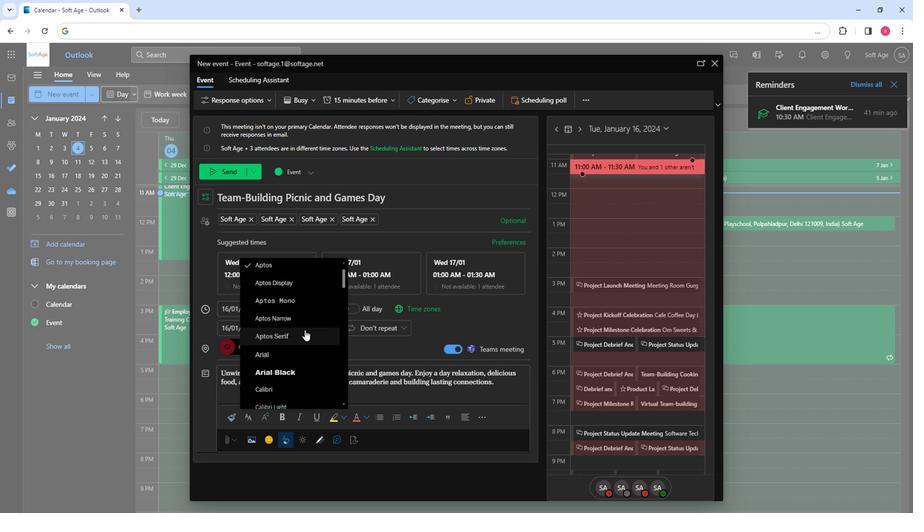 
Action: Mouse scrolled (302, 329) with delta (0, 0)
Screenshot: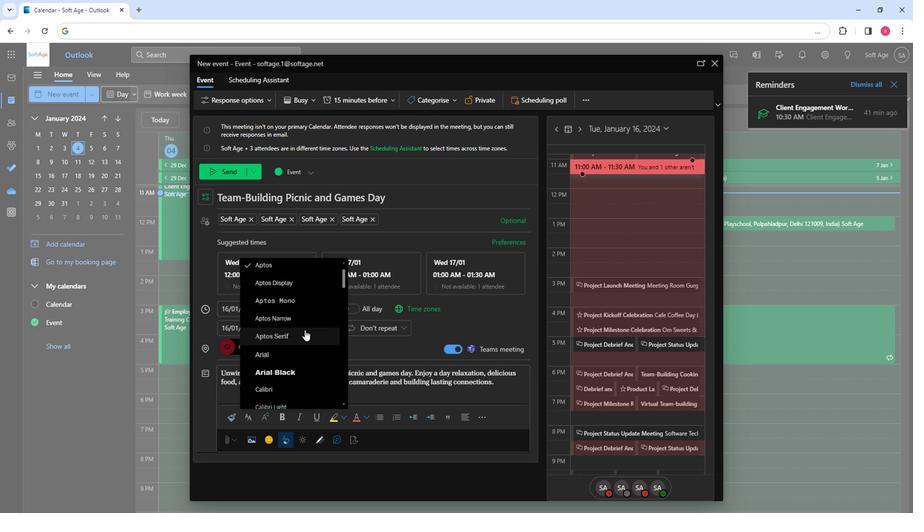 
Action: Mouse scrolled (302, 329) with delta (0, 0)
Screenshot: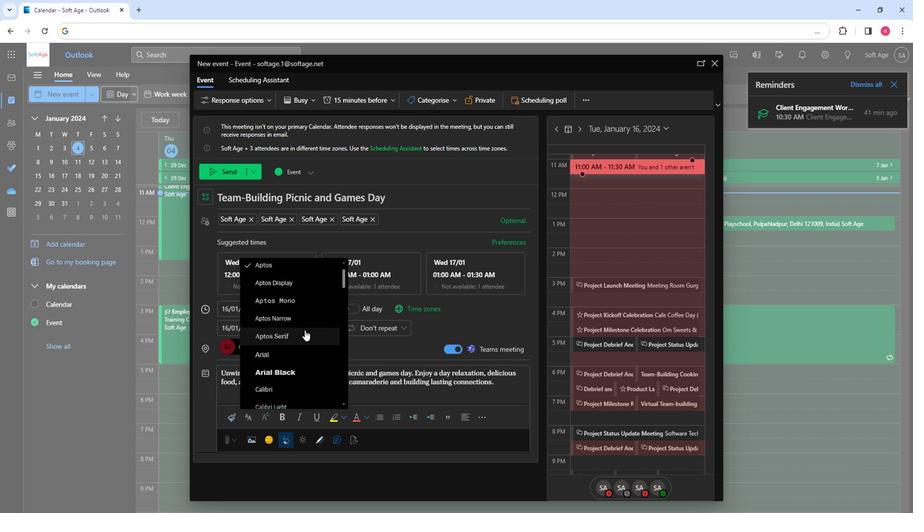 
Action: Mouse moved to (277, 352)
Screenshot: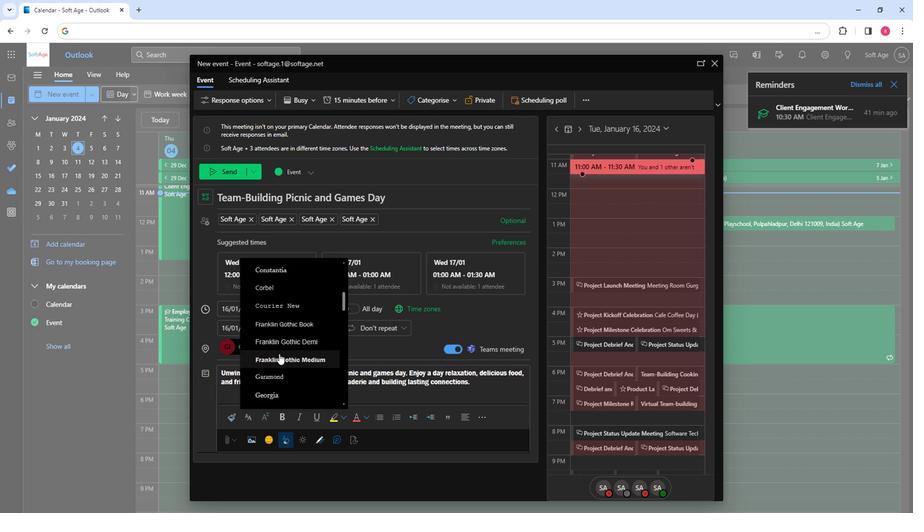 
Action: Mouse scrolled (277, 352) with delta (0, 0)
Screenshot: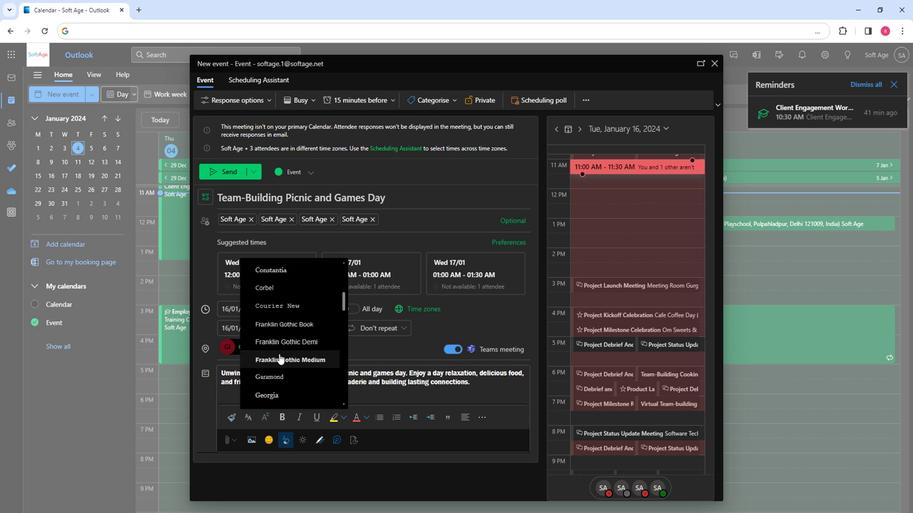 
Action: Mouse scrolled (277, 352) with delta (0, 0)
Screenshot: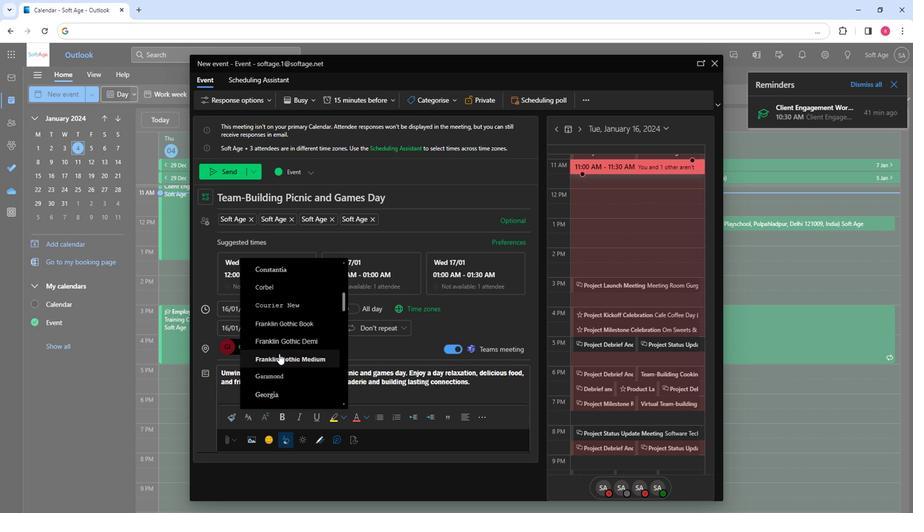 
Action: Mouse moved to (276, 365)
Screenshot: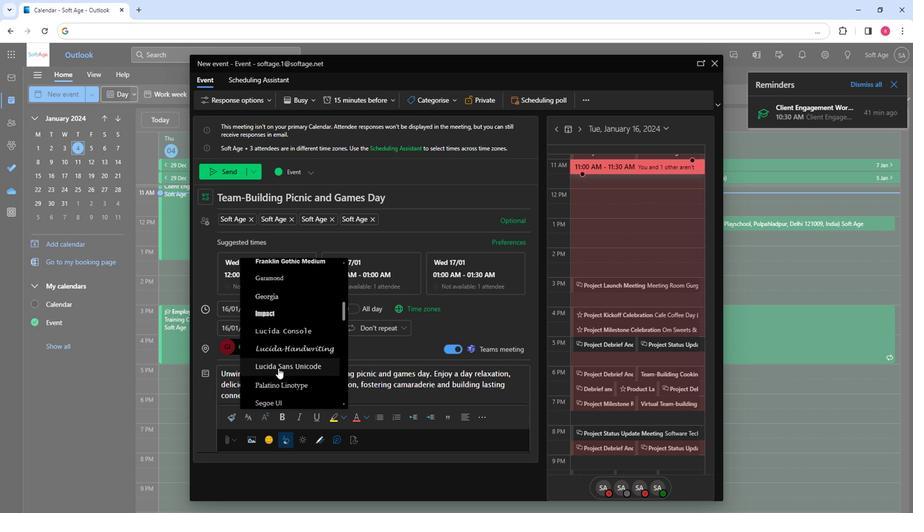 
Action: Mouse pressed left at (276, 365)
Screenshot: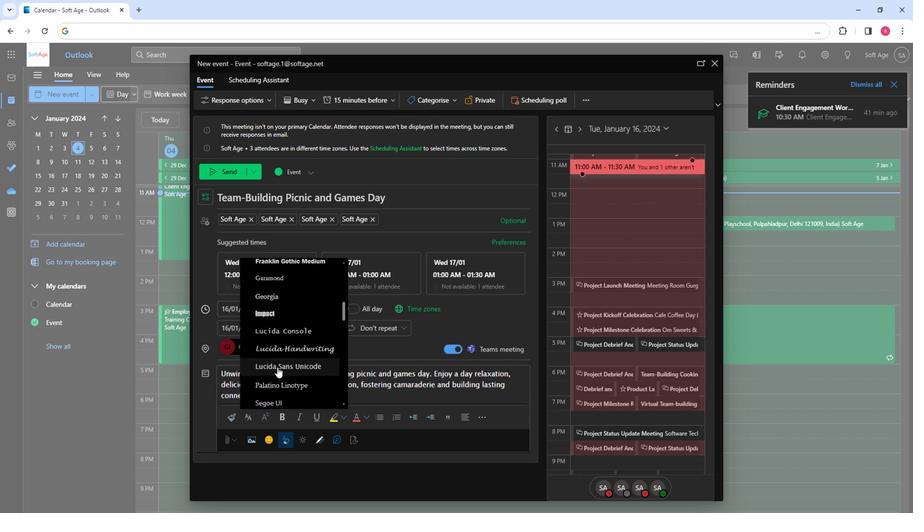 
Action: Mouse moved to (296, 416)
Screenshot: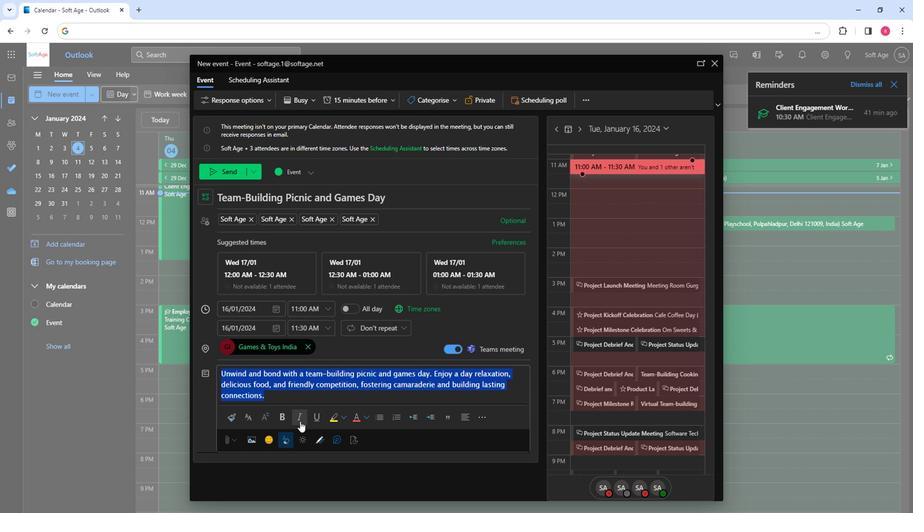 
Action: Mouse pressed left at (296, 416)
Screenshot: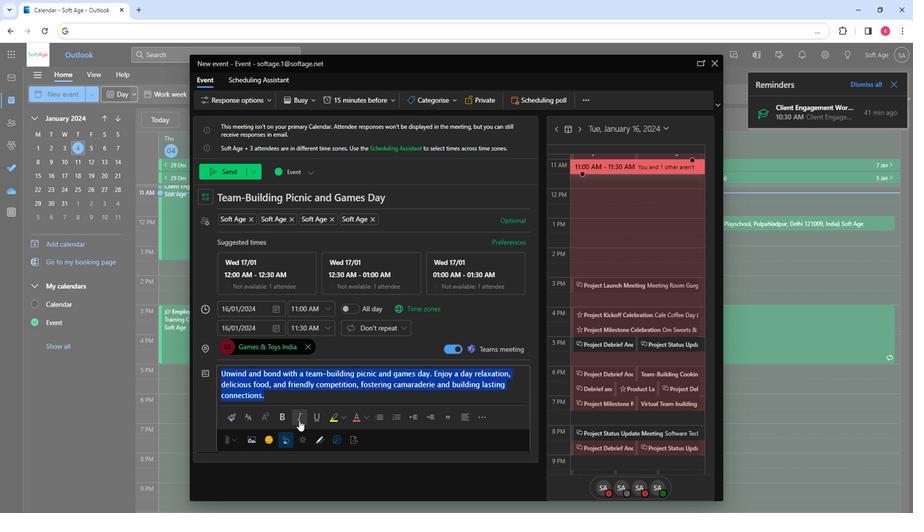 
Action: Mouse moved to (338, 414)
Screenshot: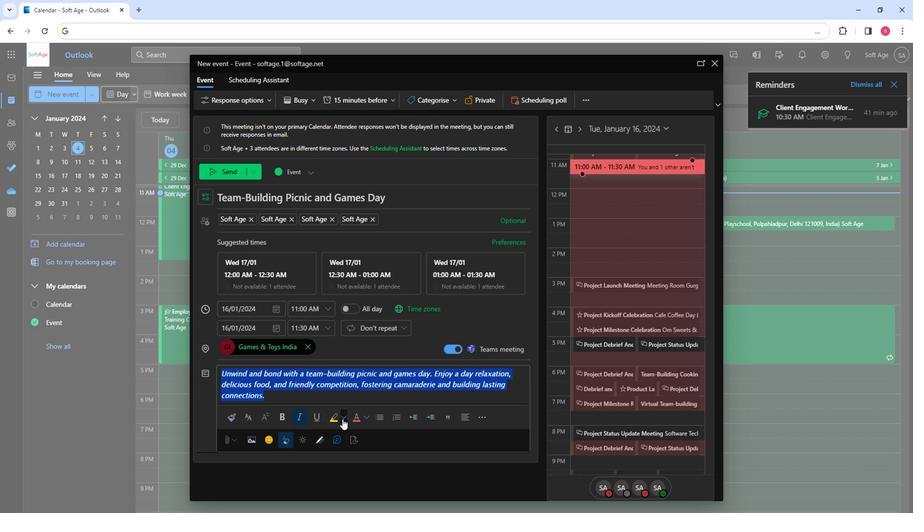 
Action: Mouse pressed left at (338, 414)
Screenshot: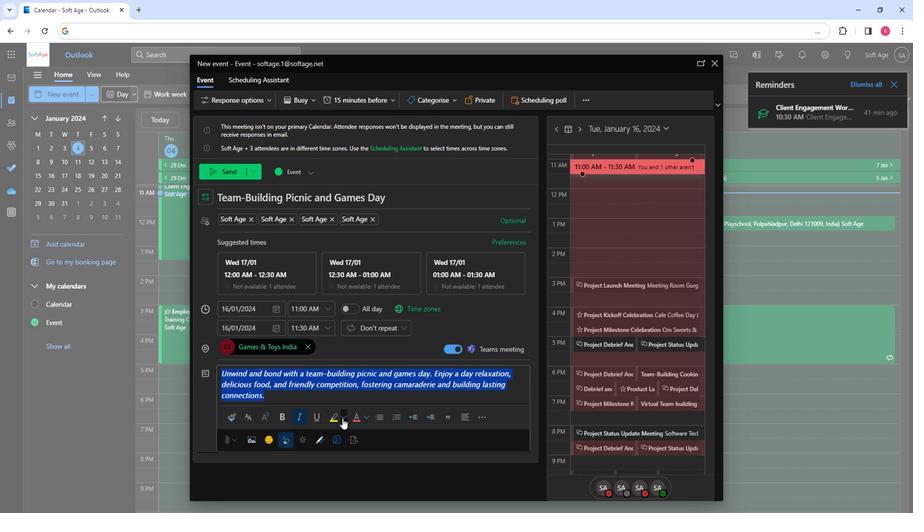 
Action: Mouse moved to (346, 433)
Screenshot: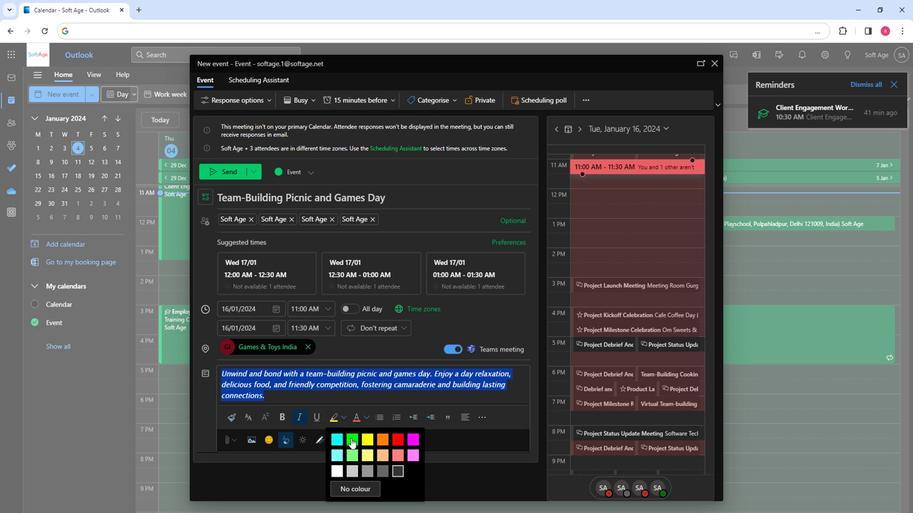 
Action: Mouse pressed left at (346, 433)
Screenshot: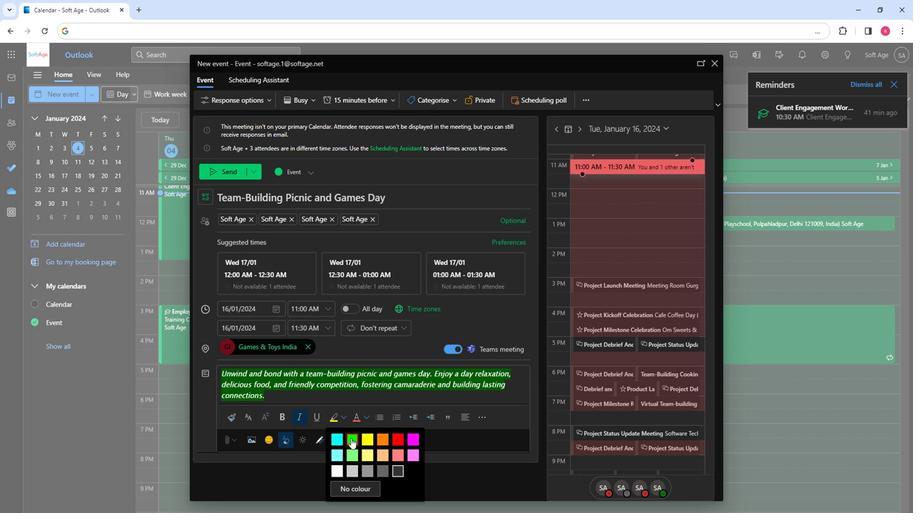 
Action: Mouse moved to (298, 395)
Screenshot: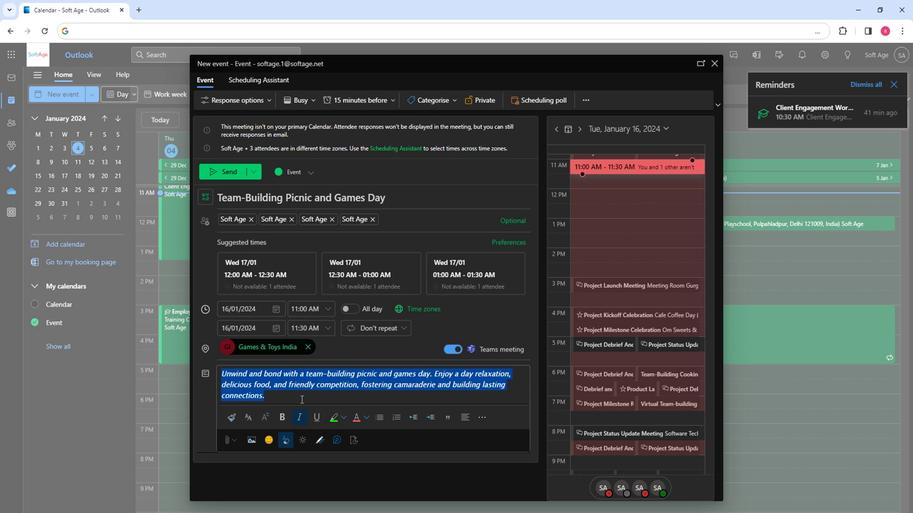 
Action: Mouse pressed left at (298, 395)
Screenshot: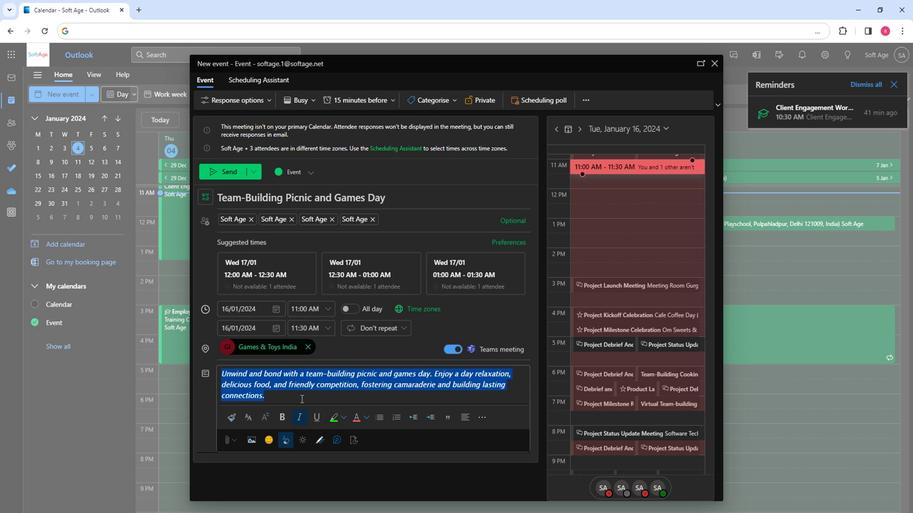 
Action: Mouse moved to (239, 176)
Screenshot: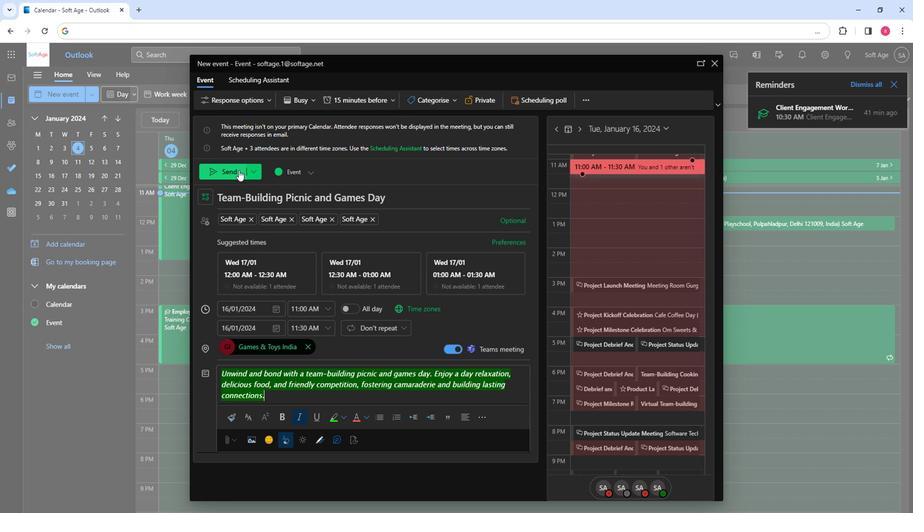 
Action: Mouse pressed left at (239, 176)
Screenshot: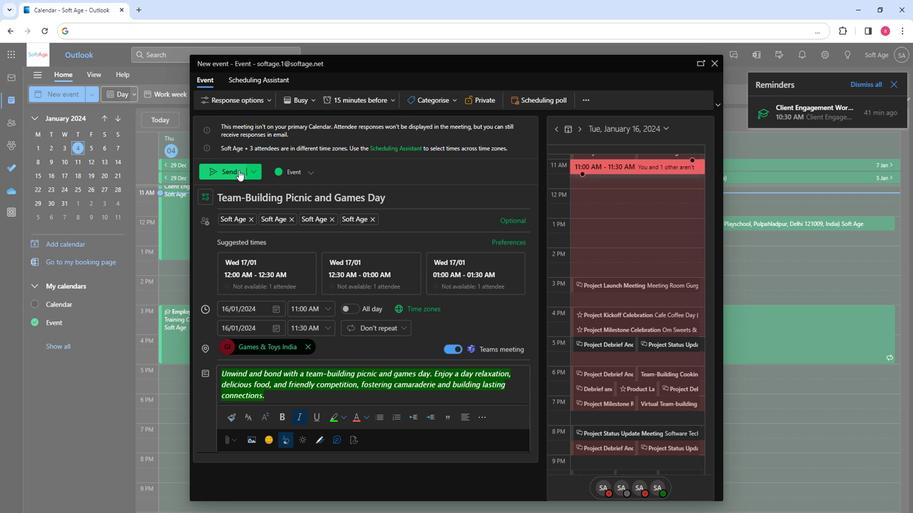 
Action: Mouse moved to (317, 418)
Screenshot: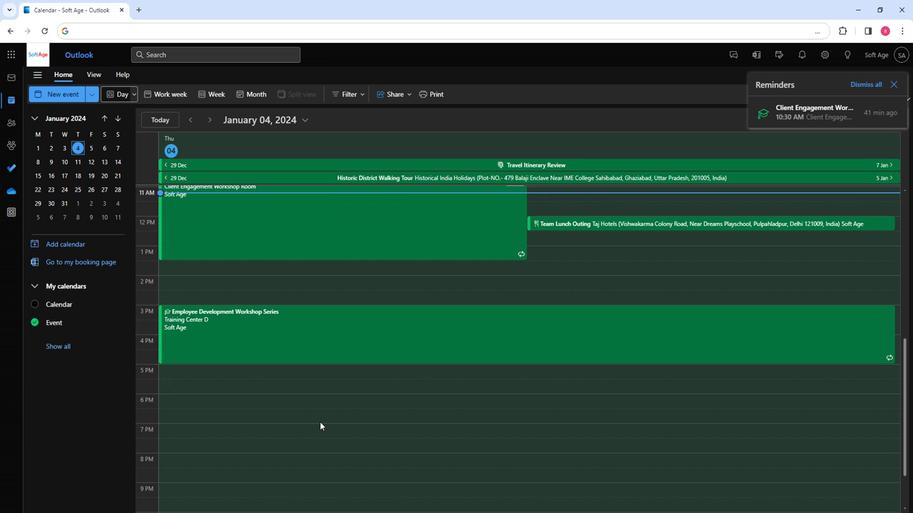 
